 Task: Look for space in Khorramdarreh, Iran from 7th July, 2023 to 15th July, 2023 for 6 adults in price range Rs.15000 to Rs.20000. Place can be entire place with 3 bedrooms having 3 beds and 3 bathrooms. Property type can be house, flat, guest house. Amenities needed are: washing machine. Booking option can be shelf check-in. Required host language is English.
Action: Mouse moved to (480, 81)
Screenshot: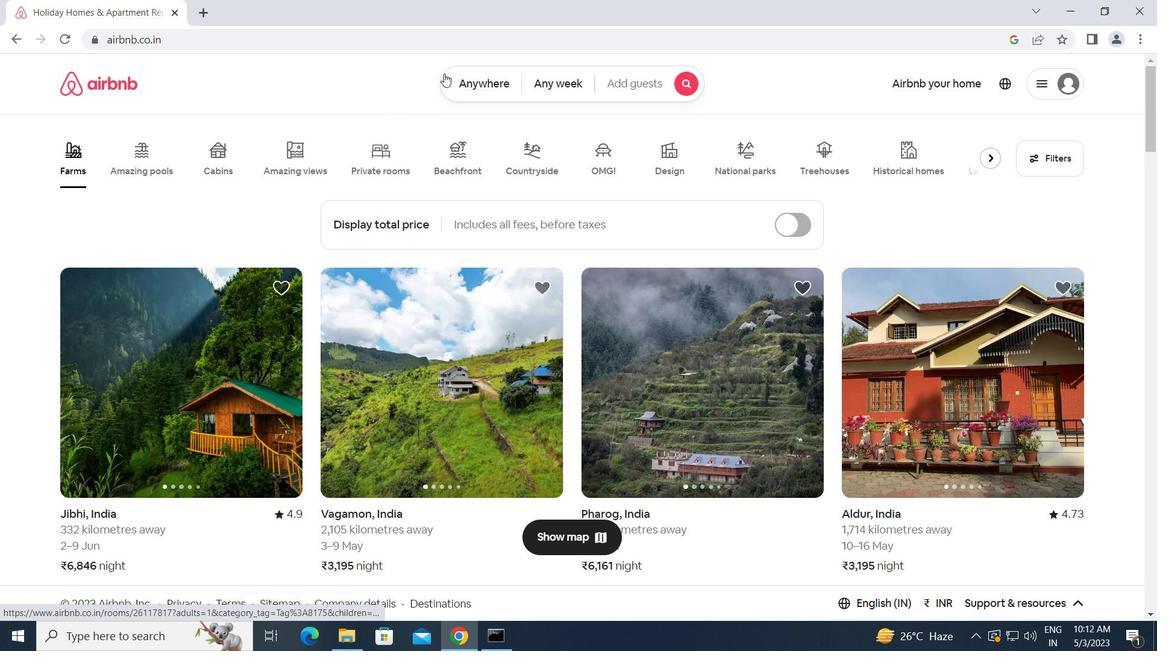 
Action: Mouse pressed left at (480, 81)
Screenshot: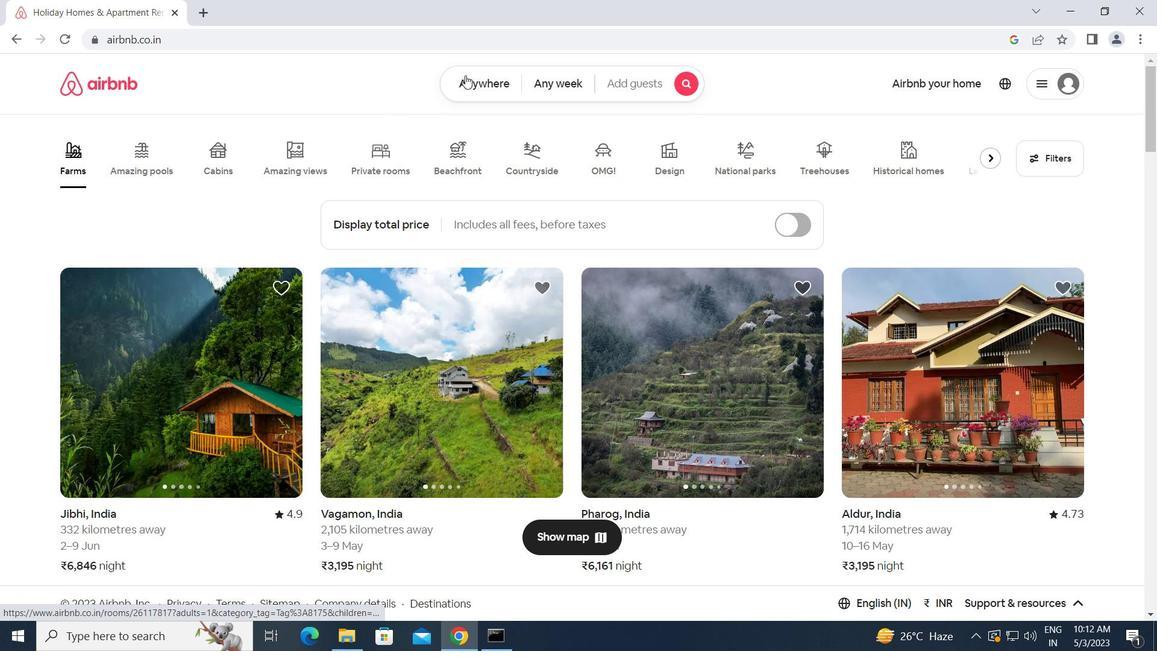 
Action: Mouse moved to (405, 124)
Screenshot: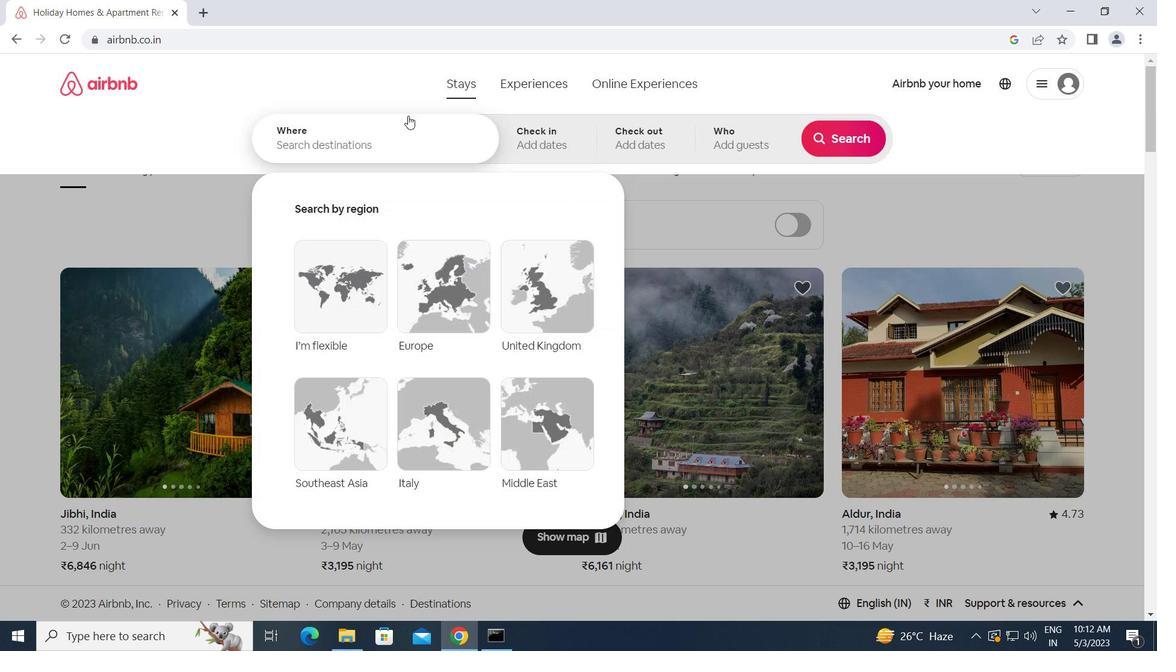 
Action: Mouse pressed left at (405, 124)
Screenshot: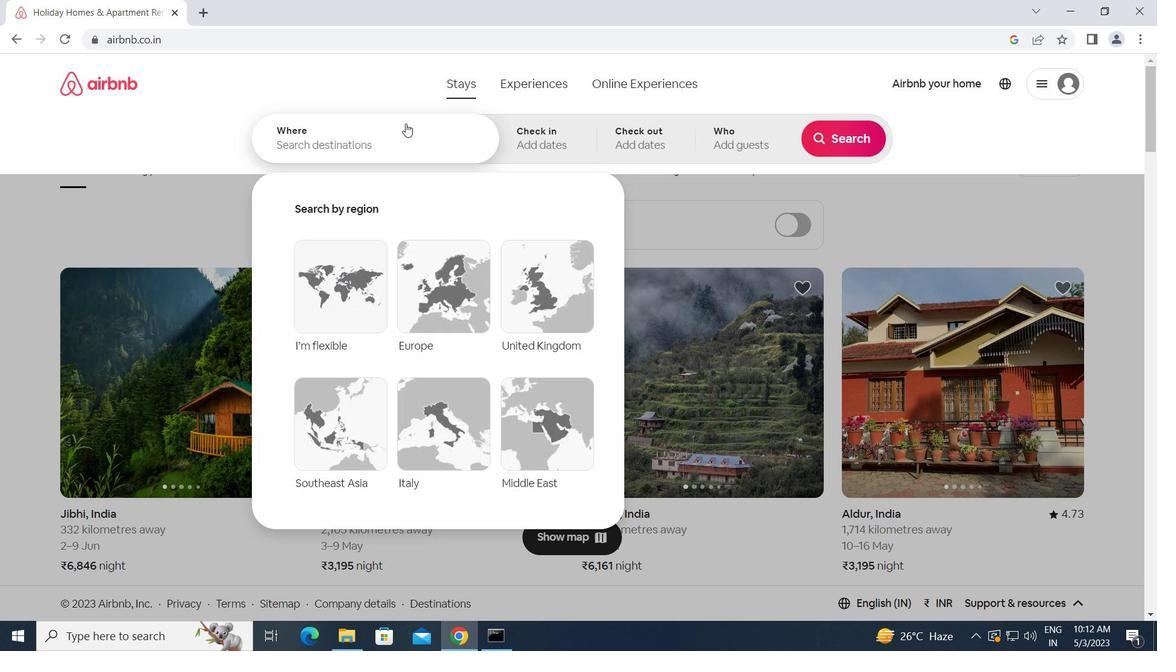 
Action: Key pressed k<Key.caps_lock>horramdarreh,<Key.space><Key.caps_lock>i<Key.caps_lock>ran
Screenshot: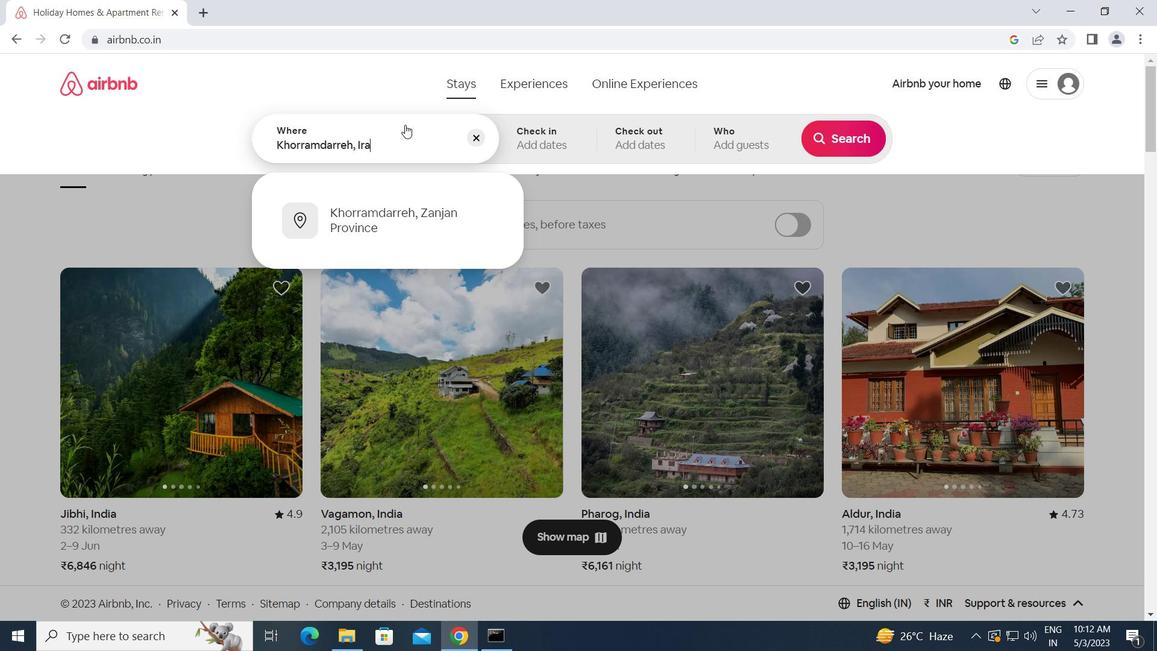 
Action: Mouse moved to (648, 252)
Screenshot: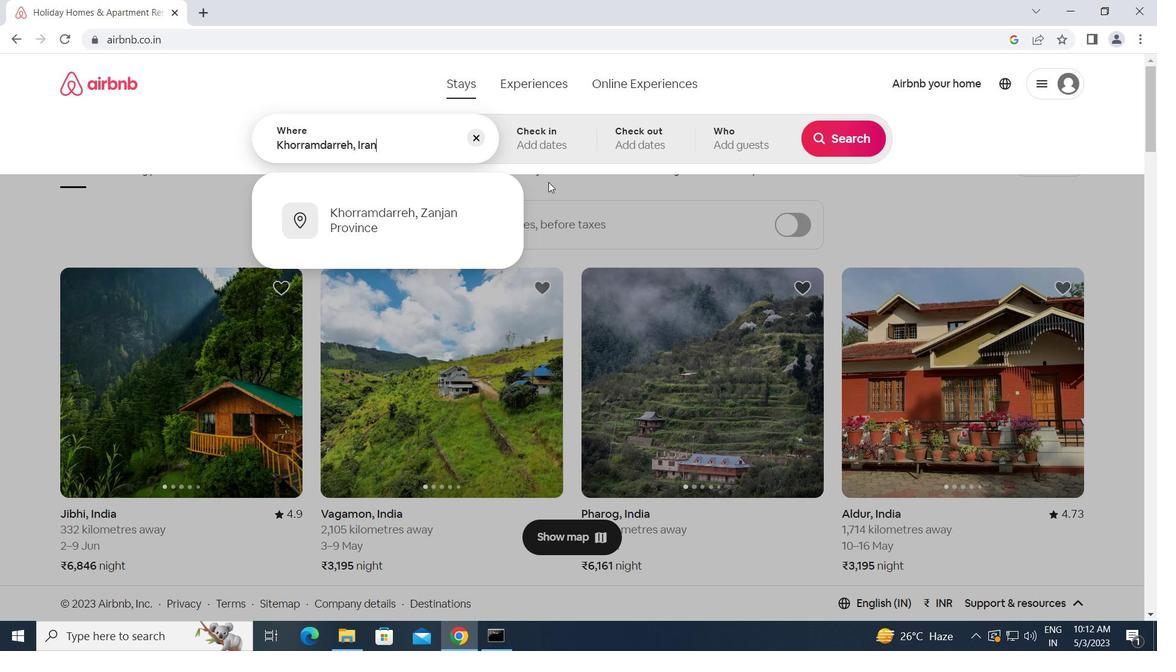 
Action: Key pressed <Key.enter>
Screenshot: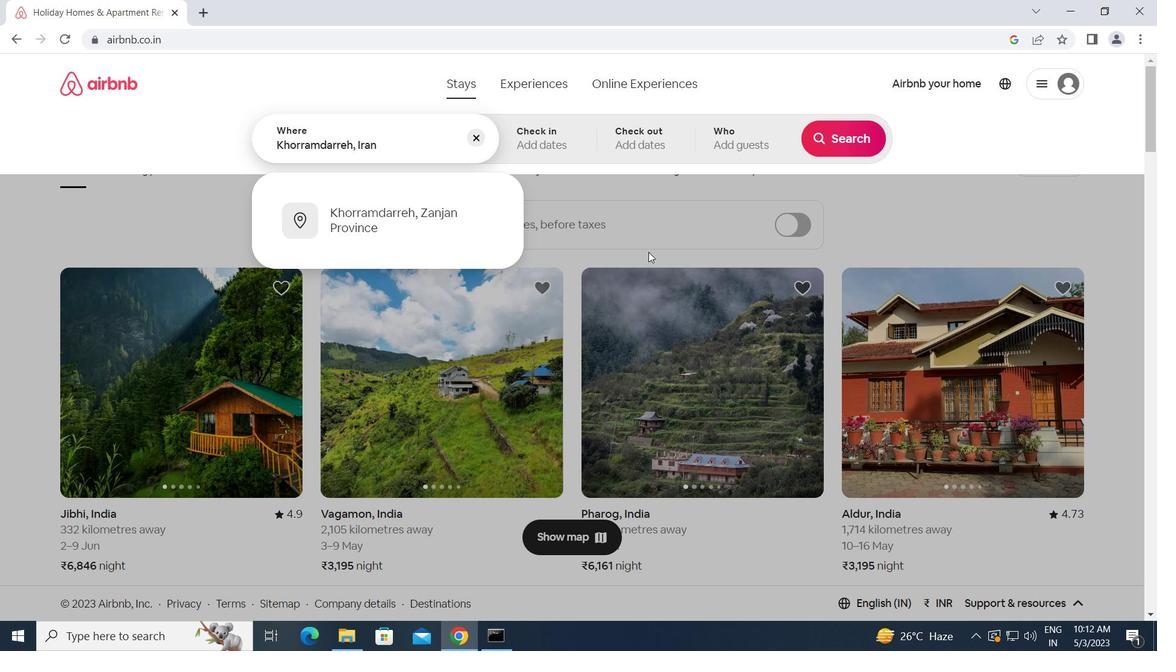 
Action: Mouse moved to (836, 263)
Screenshot: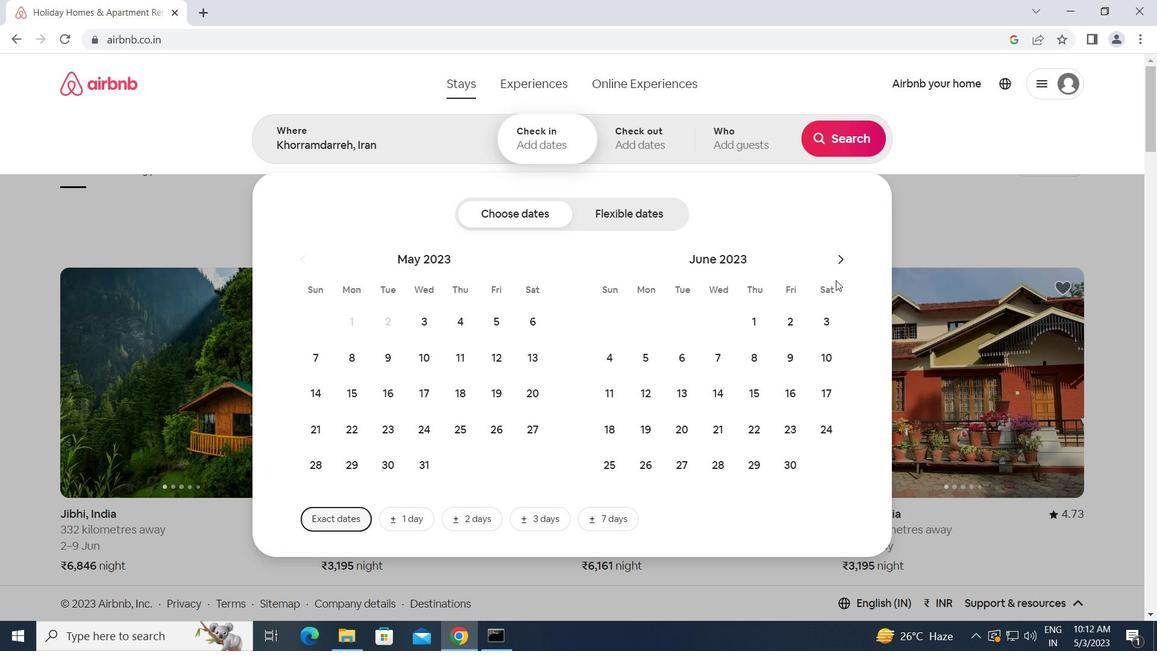 
Action: Mouse pressed left at (836, 263)
Screenshot: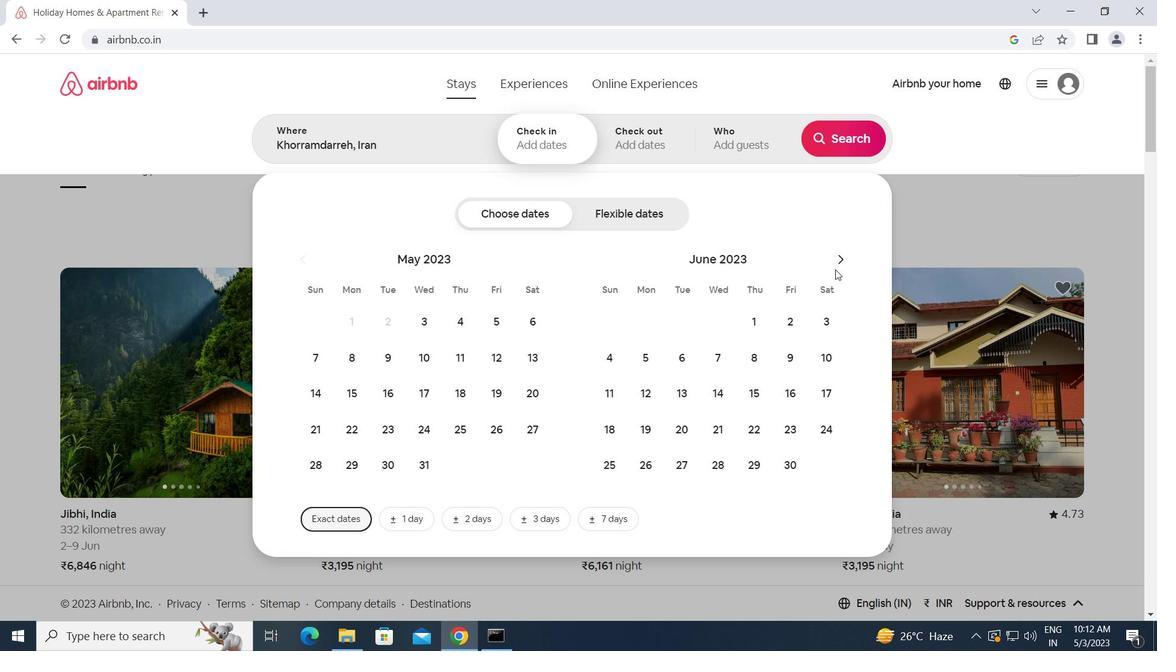 
Action: Mouse moved to (797, 355)
Screenshot: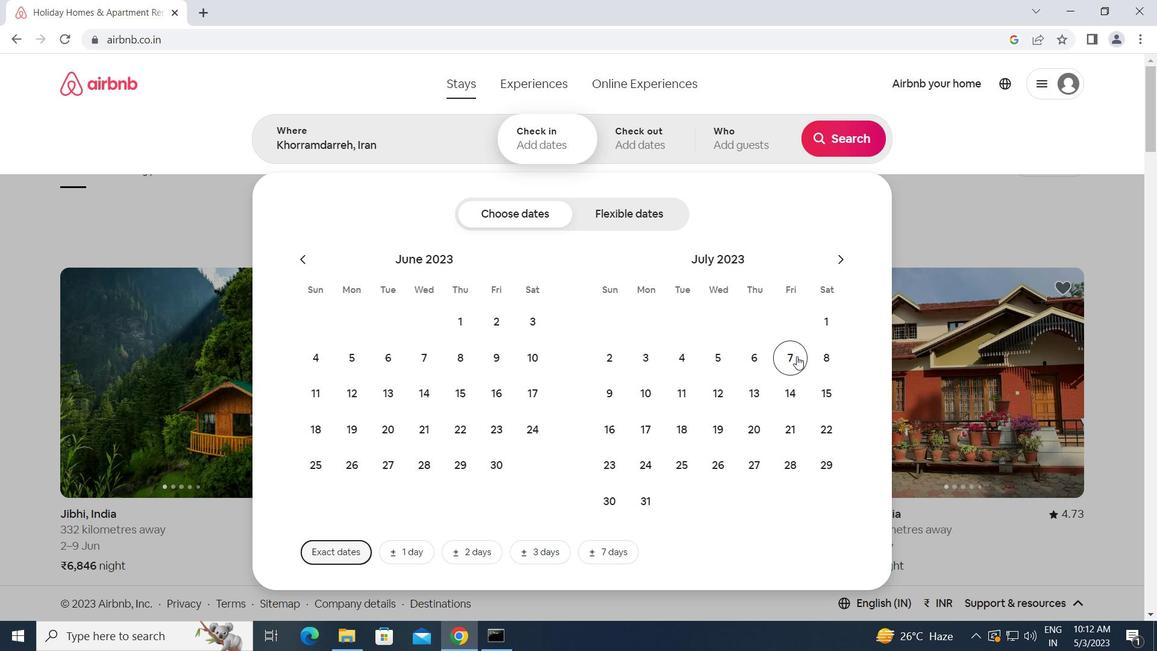 
Action: Mouse pressed left at (797, 355)
Screenshot: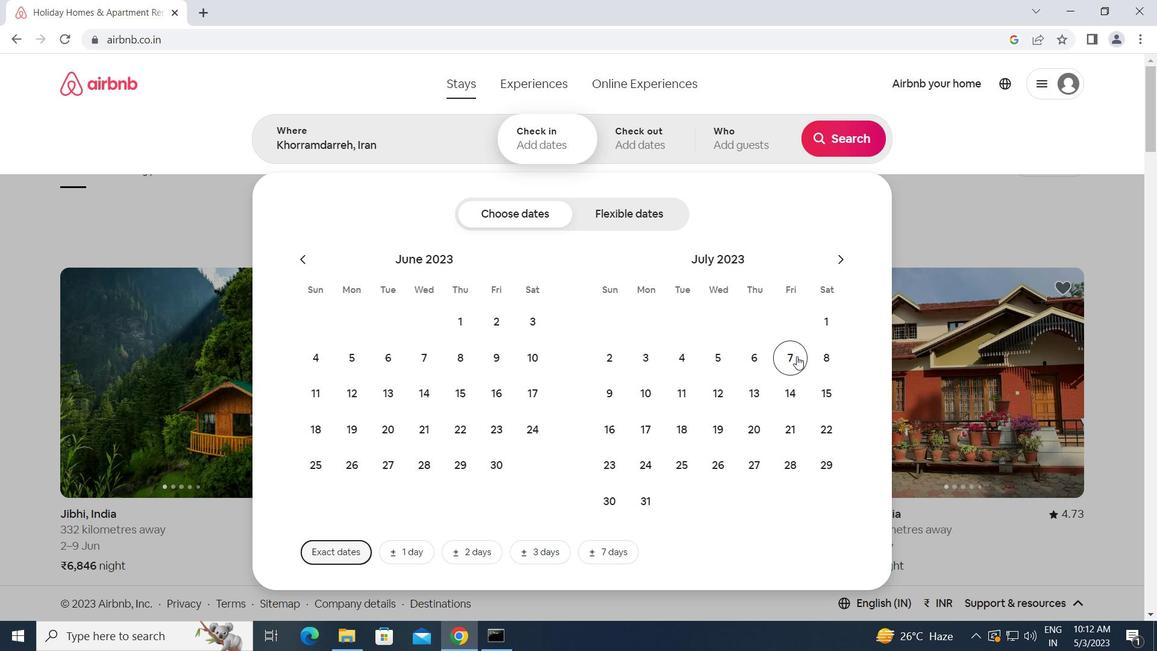 
Action: Mouse moved to (820, 382)
Screenshot: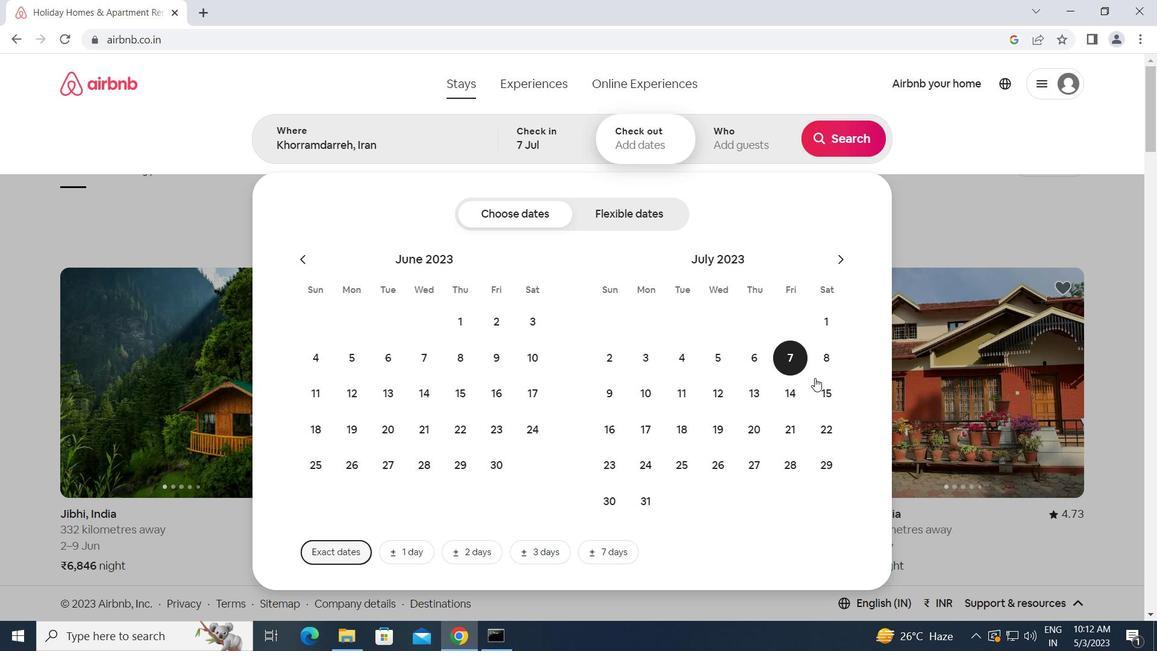 
Action: Mouse pressed left at (820, 382)
Screenshot: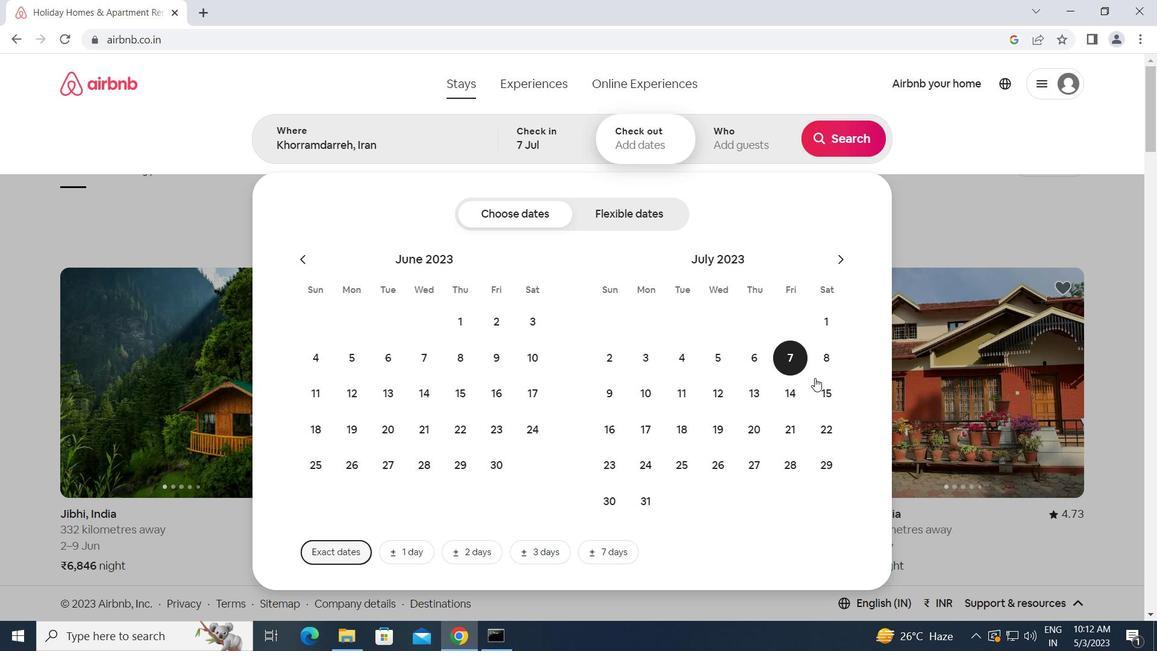 
Action: Mouse moved to (745, 145)
Screenshot: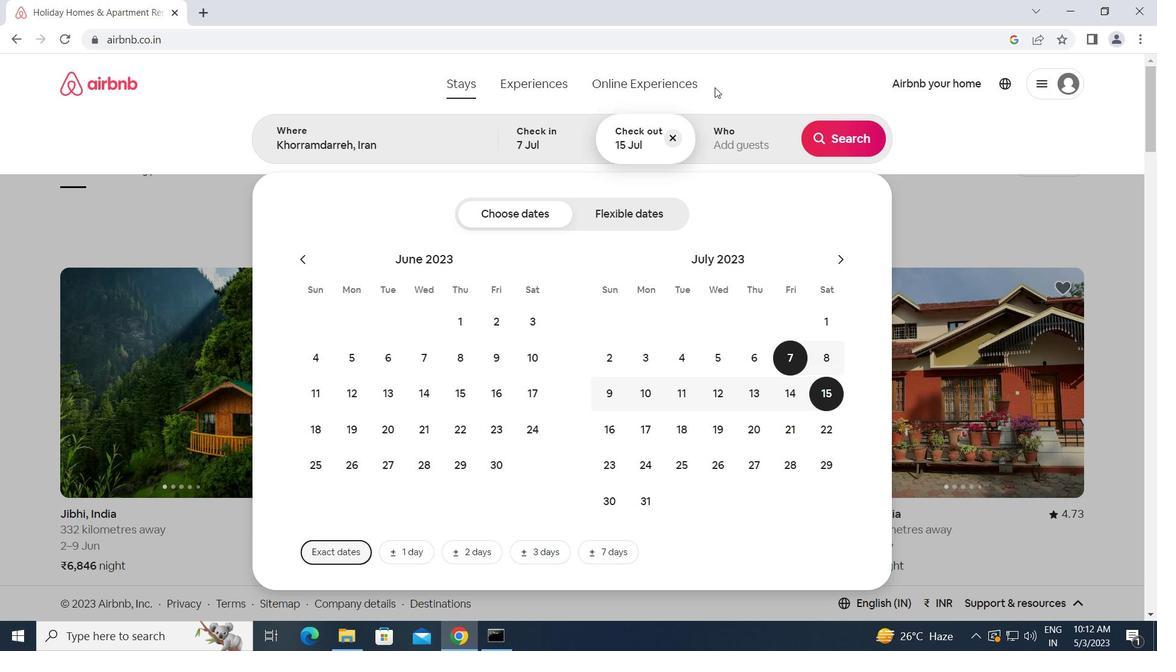 
Action: Mouse pressed left at (745, 145)
Screenshot: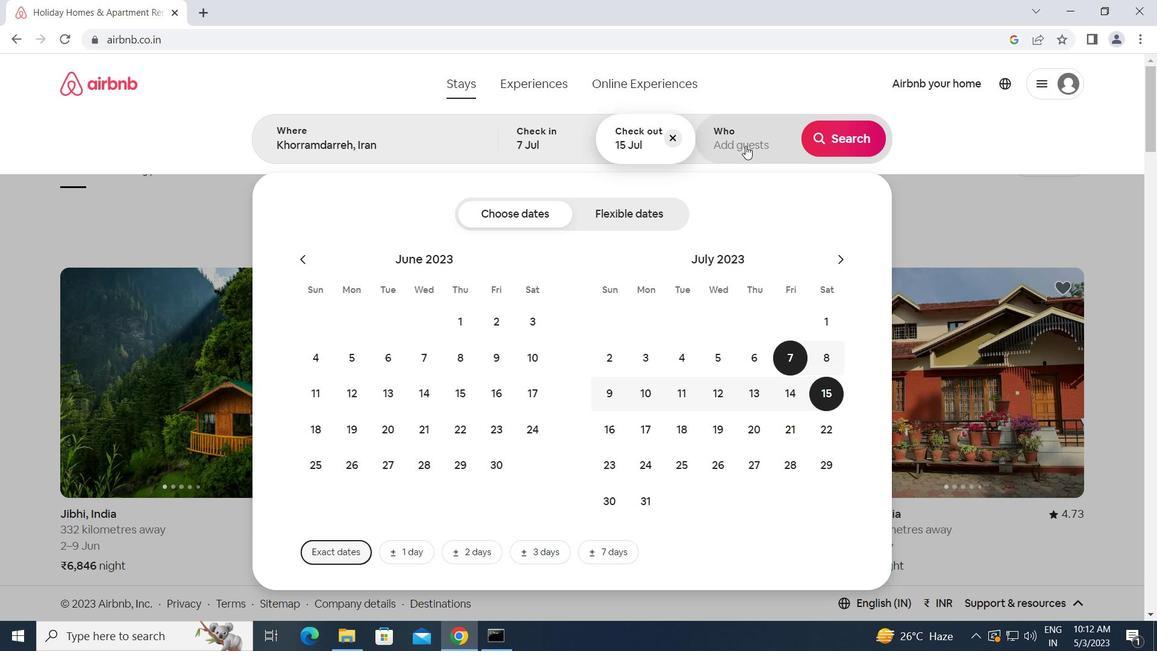 
Action: Mouse moved to (855, 227)
Screenshot: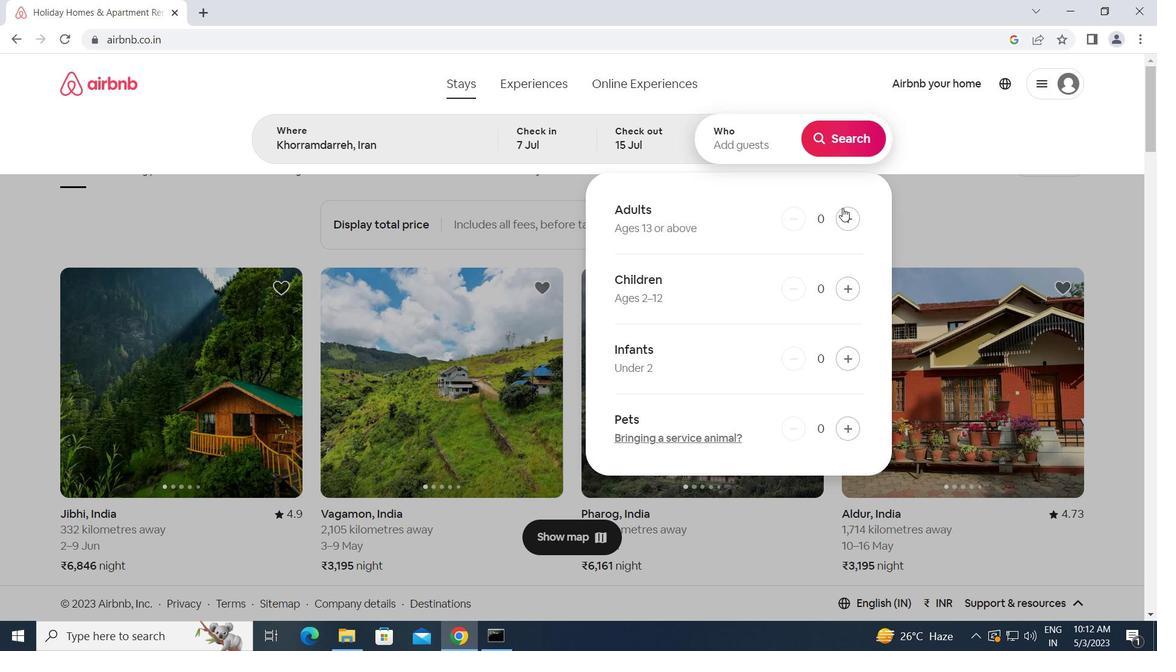 
Action: Mouse pressed left at (855, 227)
Screenshot: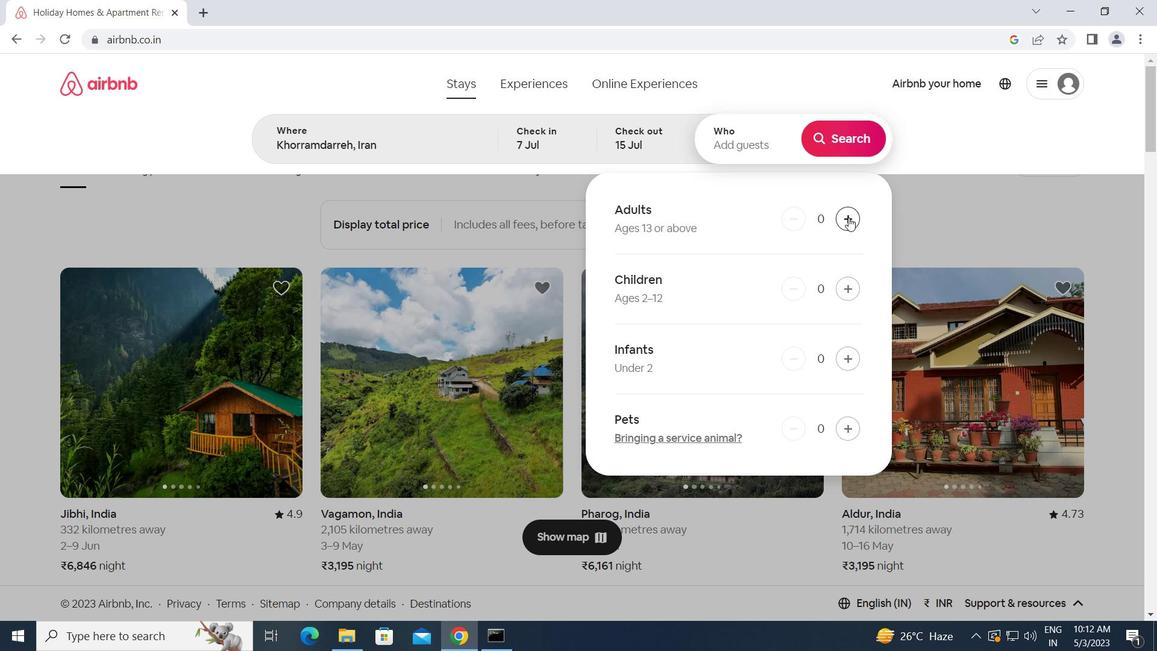 
Action: Mouse moved to (853, 216)
Screenshot: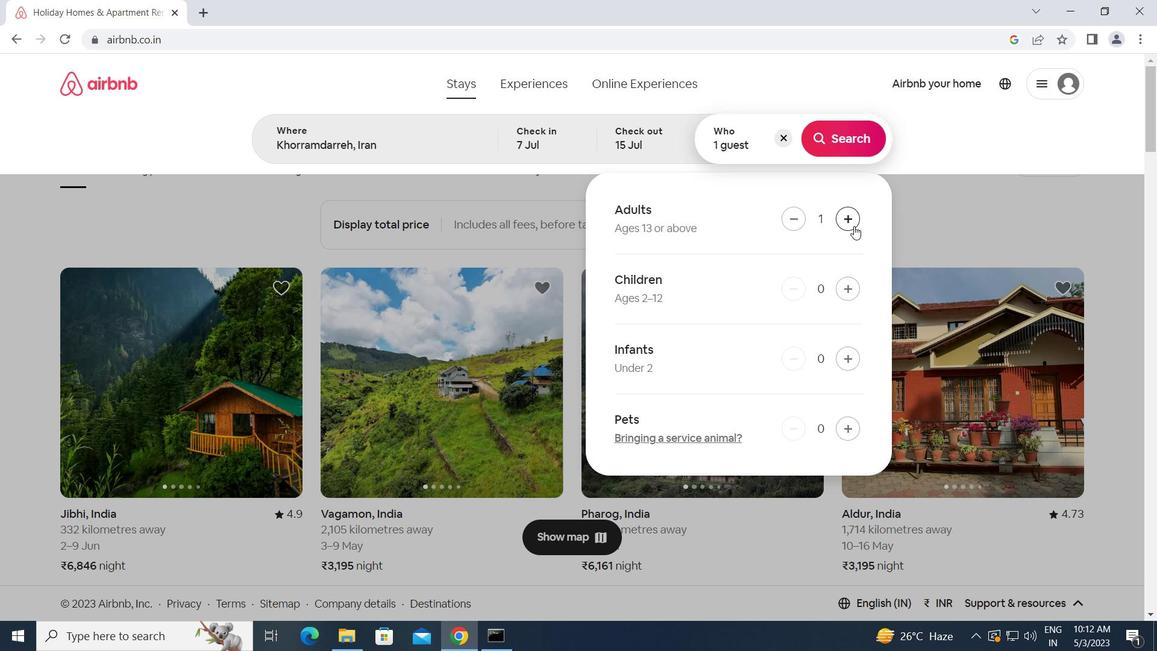 
Action: Mouse pressed left at (853, 216)
Screenshot: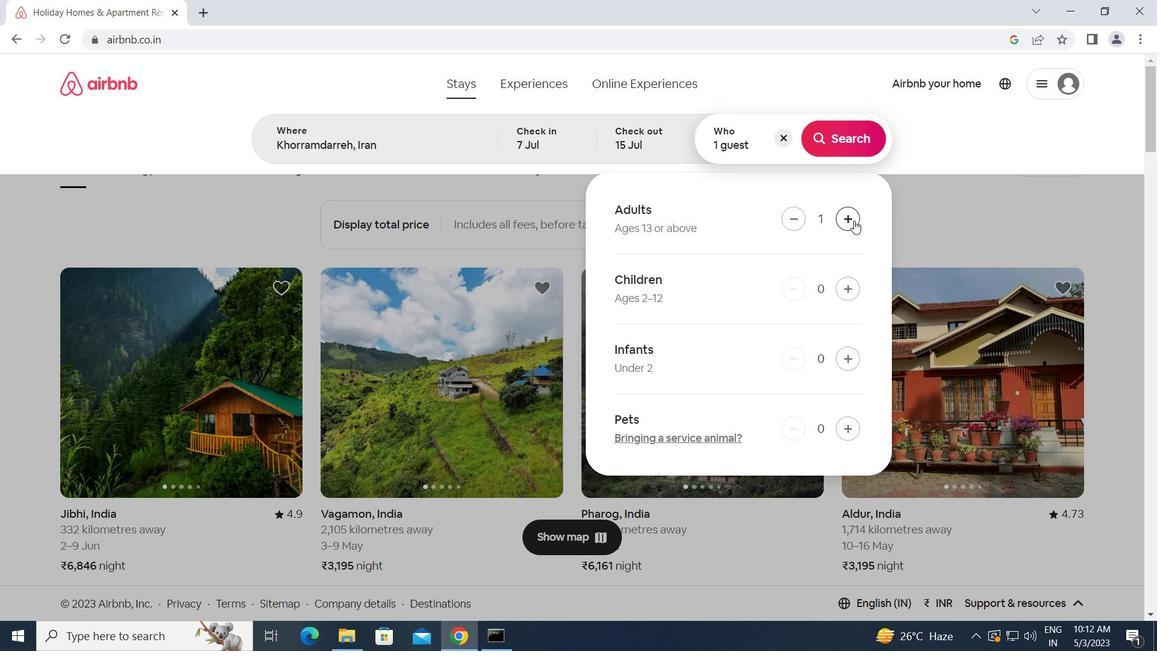 
Action: Mouse pressed left at (853, 216)
Screenshot: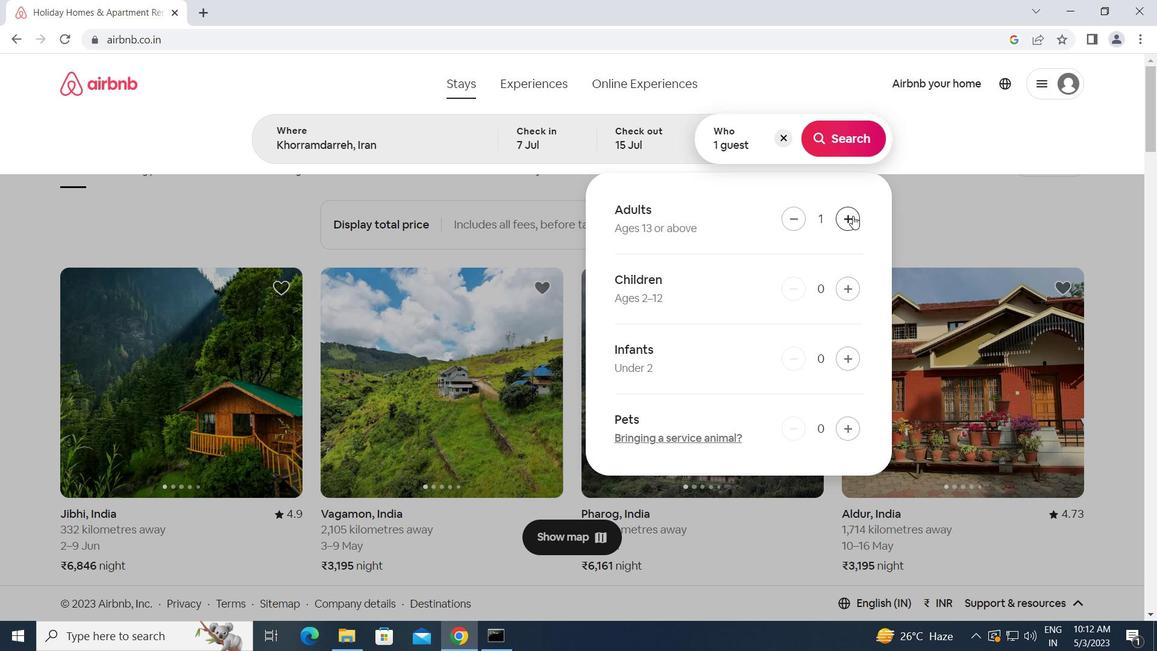 
Action: Mouse pressed left at (853, 216)
Screenshot: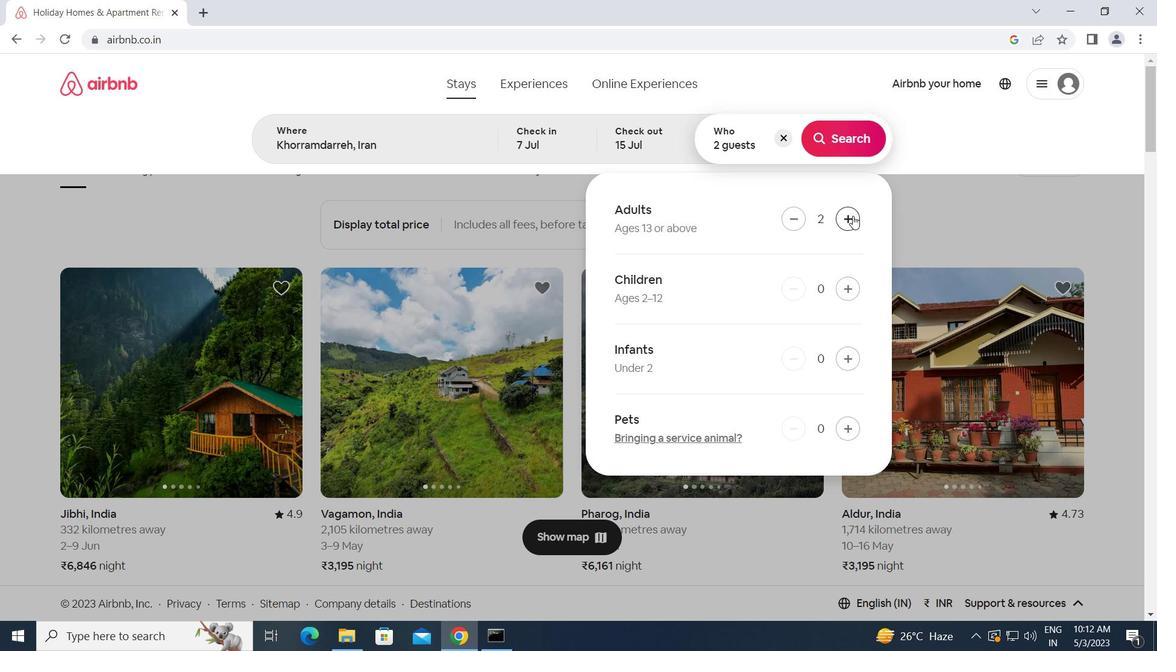 
Action: Mouse pressed left at (853, 216)
Screenshot: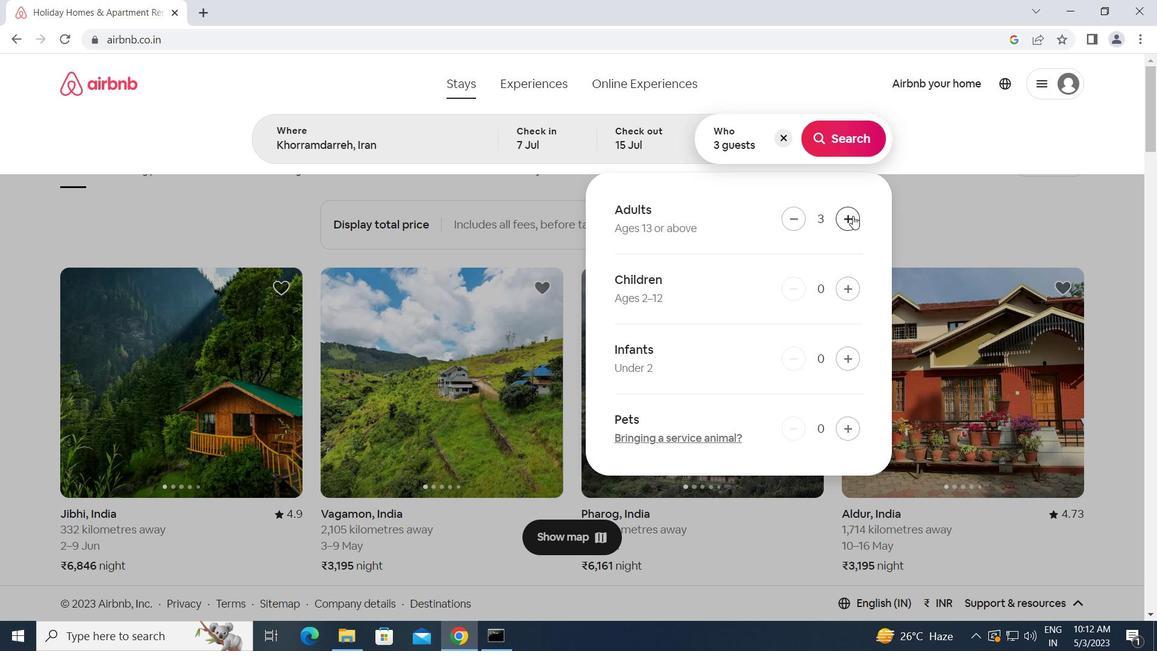 
Action: Mouse moved to (852, 213)
Screenshot: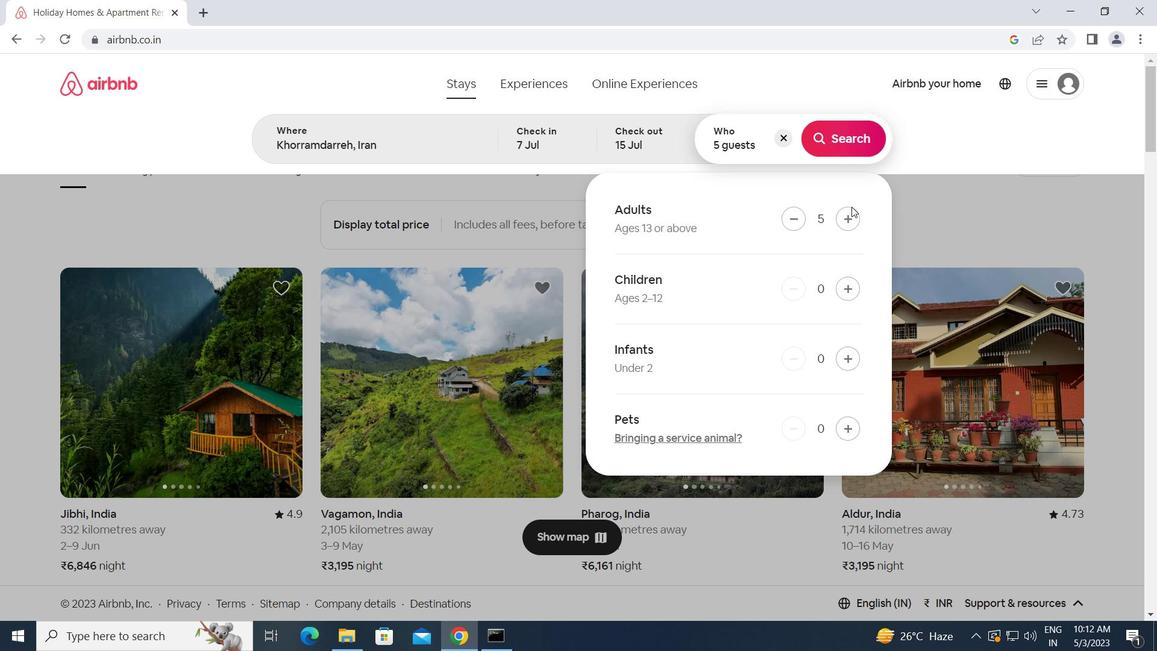 
Action: Mouse pressed left at (852, 213)
Screenshot: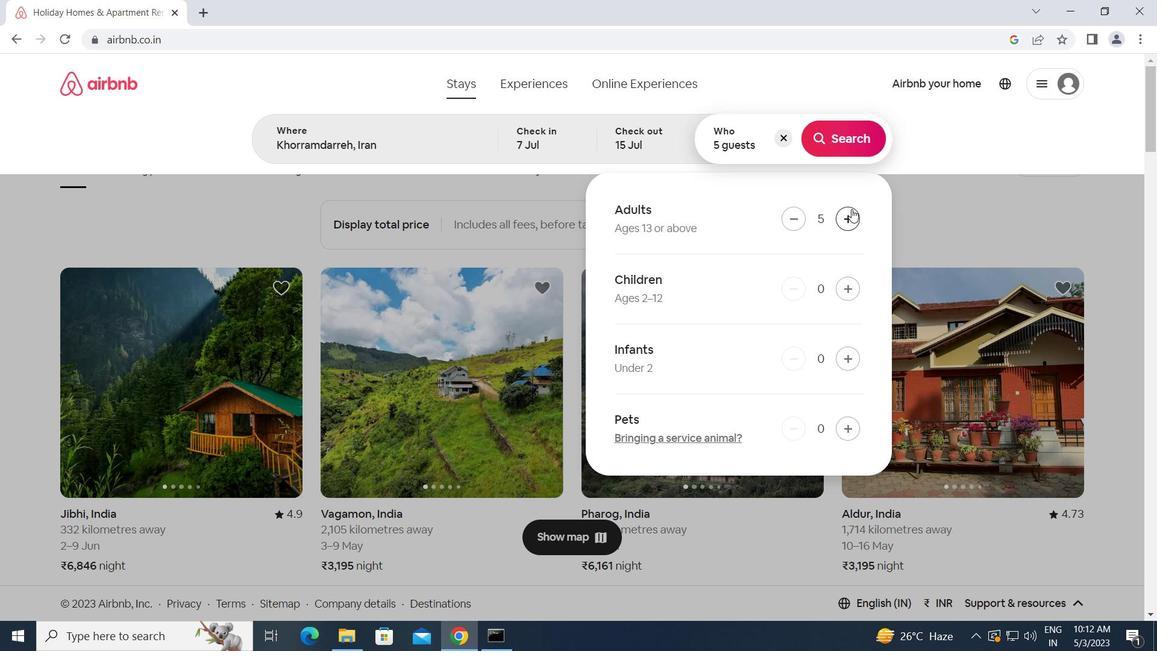 
Action: Mouse moved to (844, 147)
Screenshot: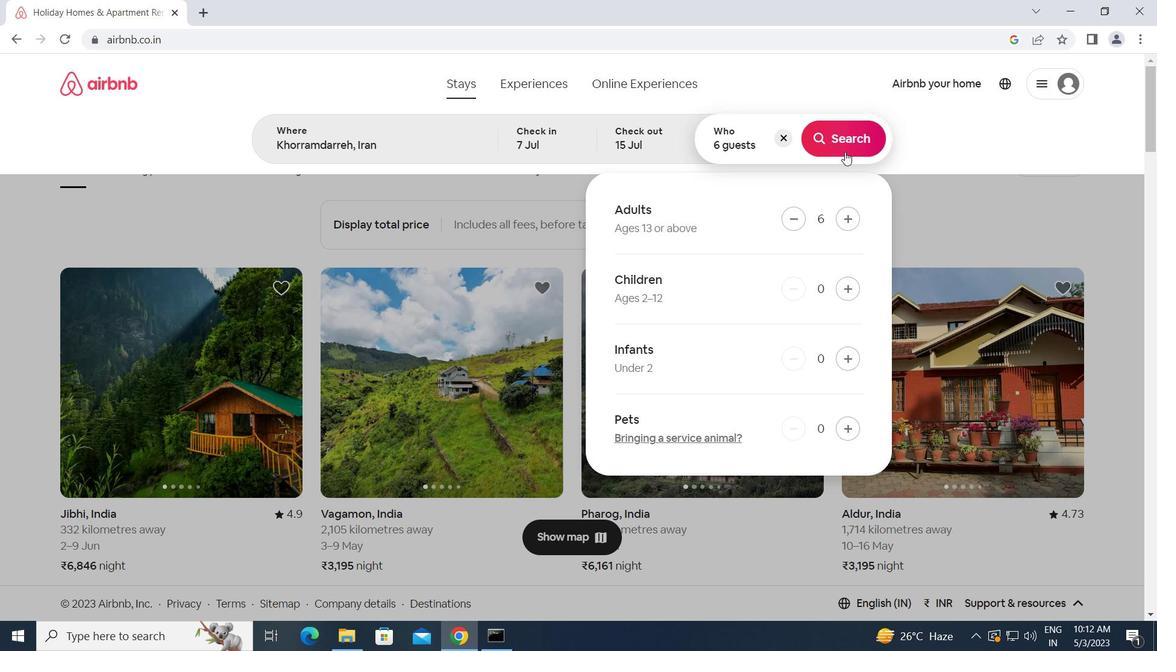 
Action: Mouse pressed left at (844, 147)
Screenshot: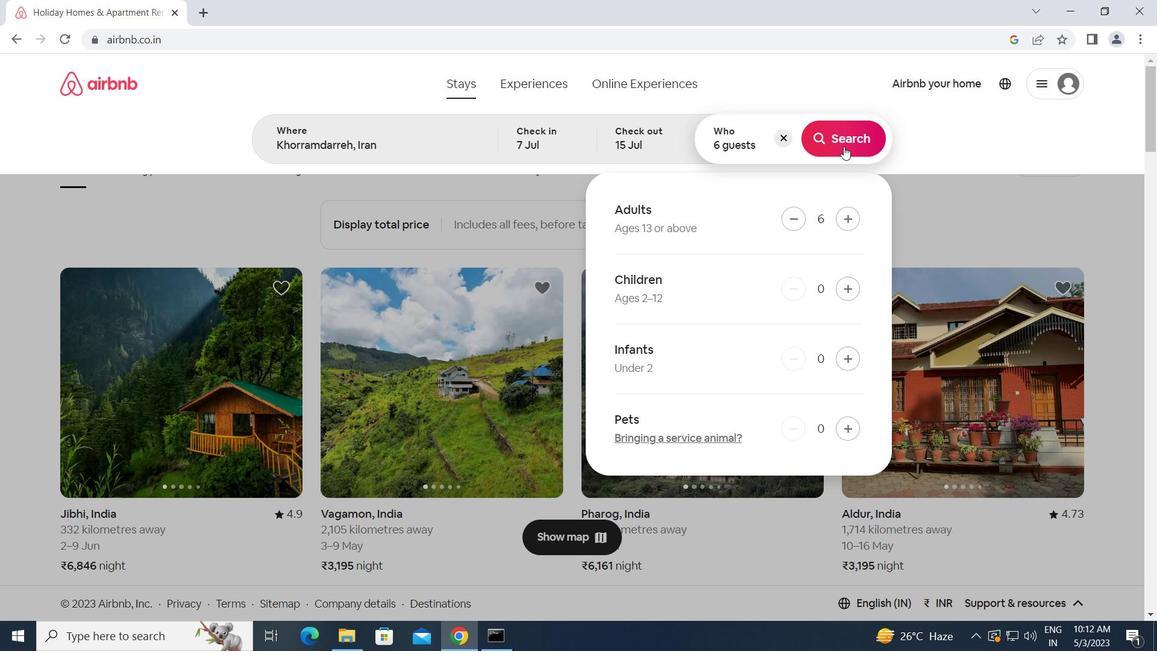 
Action: Mouse moved to (1073, 147)
Screenshot: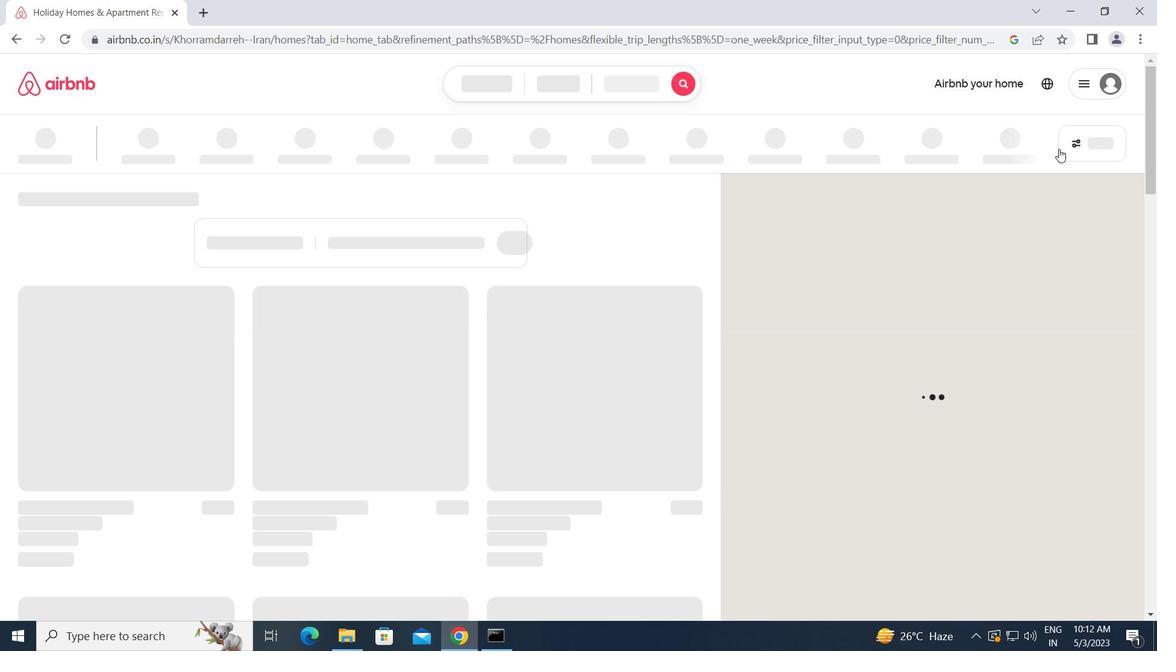 
Action: Mouse pressed left at (1073, 147)
Screenshot: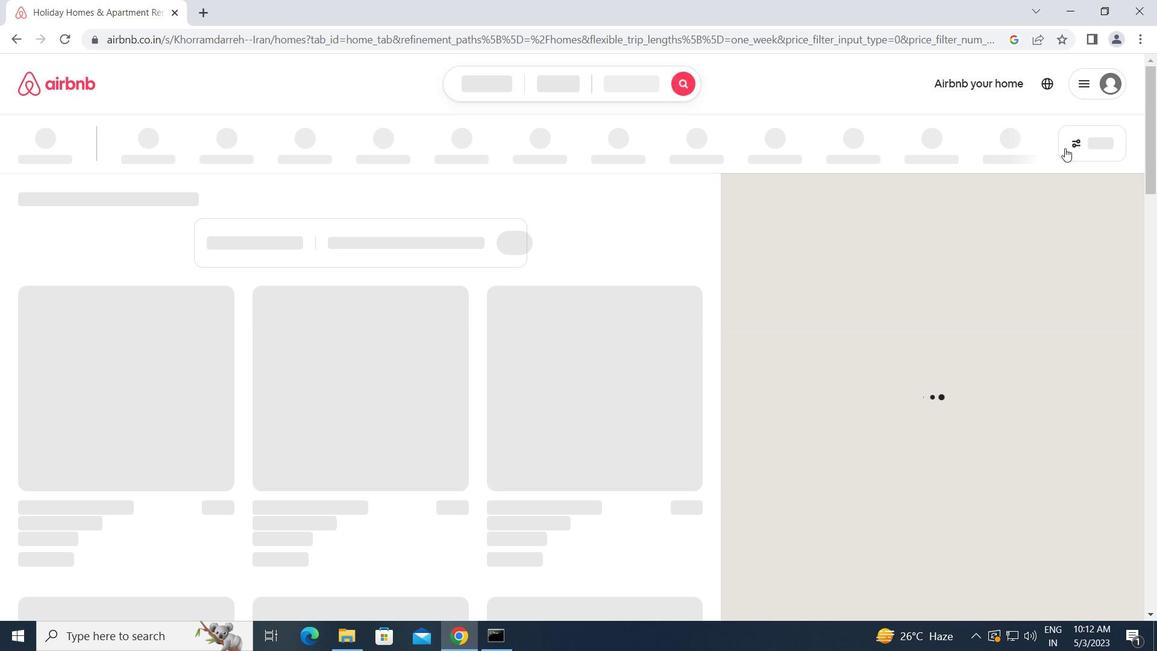 
Action: Mouse moved to (1107, 142)
Screenshot: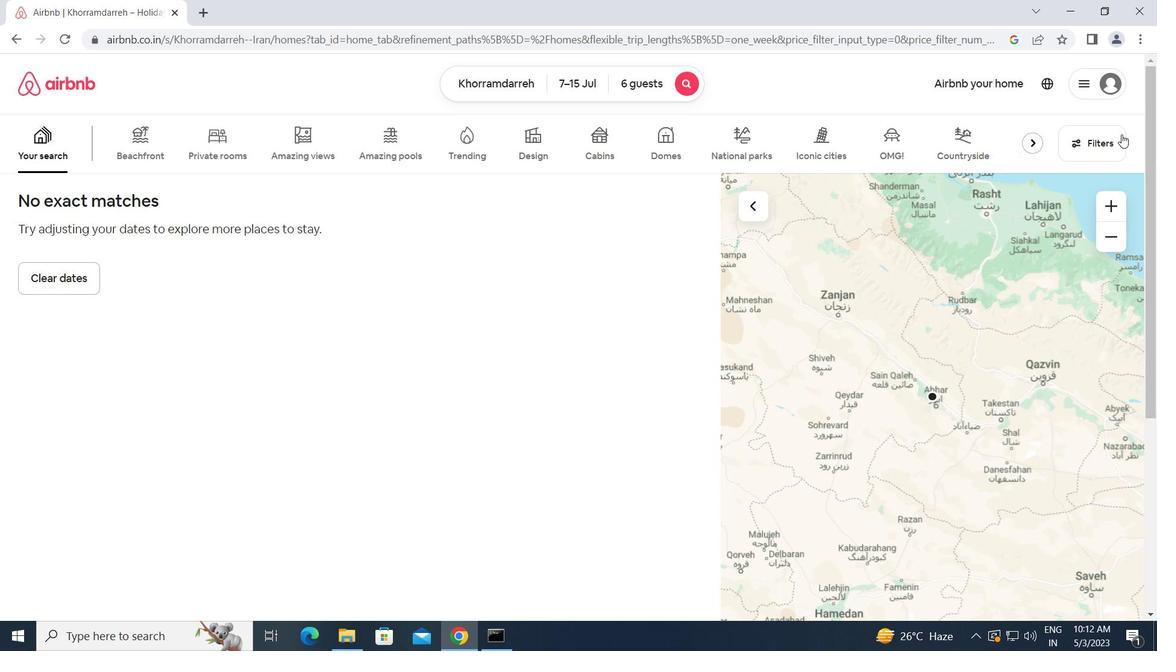 
Action: Mouse pressed left at (1107, 142)
Screenshot: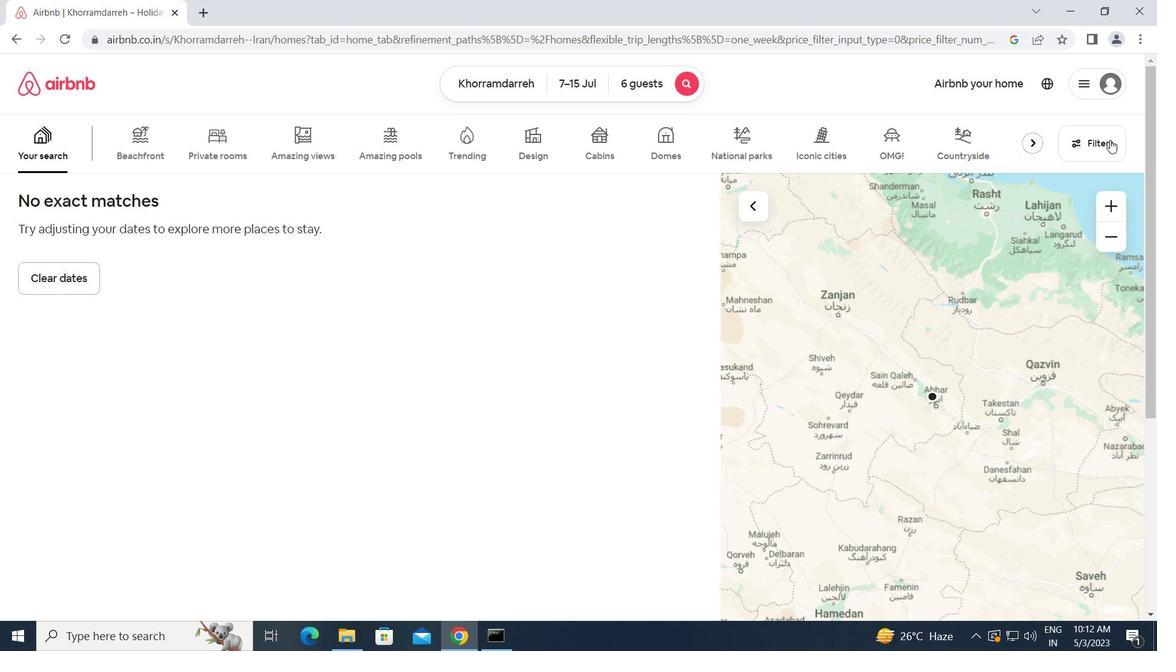 
Action: Mouse moved to (374, 233)
Screenshot: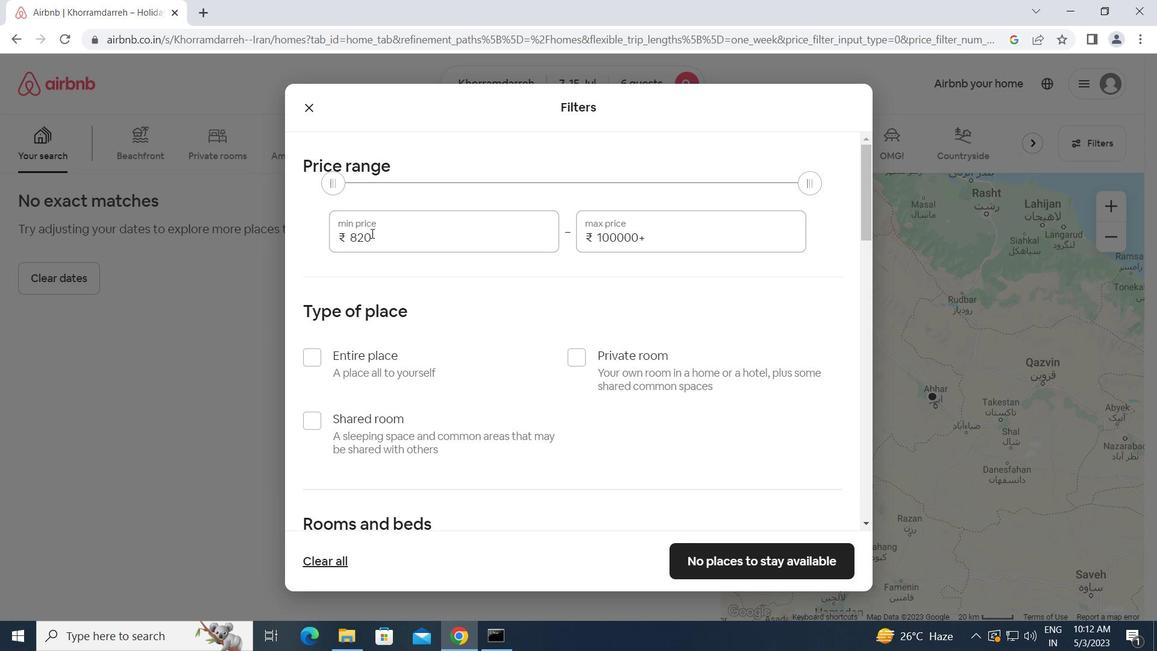 
Action: Mouse pressed left at (374, 233)
Screenshot: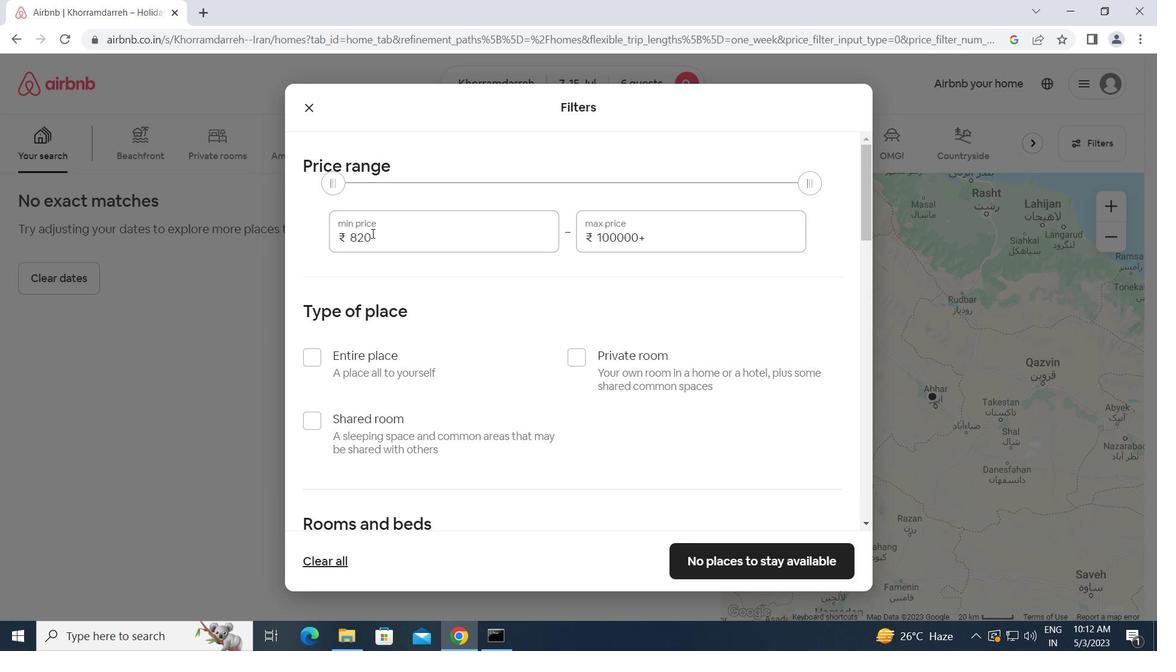 
Action: Mouse moved to (279, 246)
Screenshot: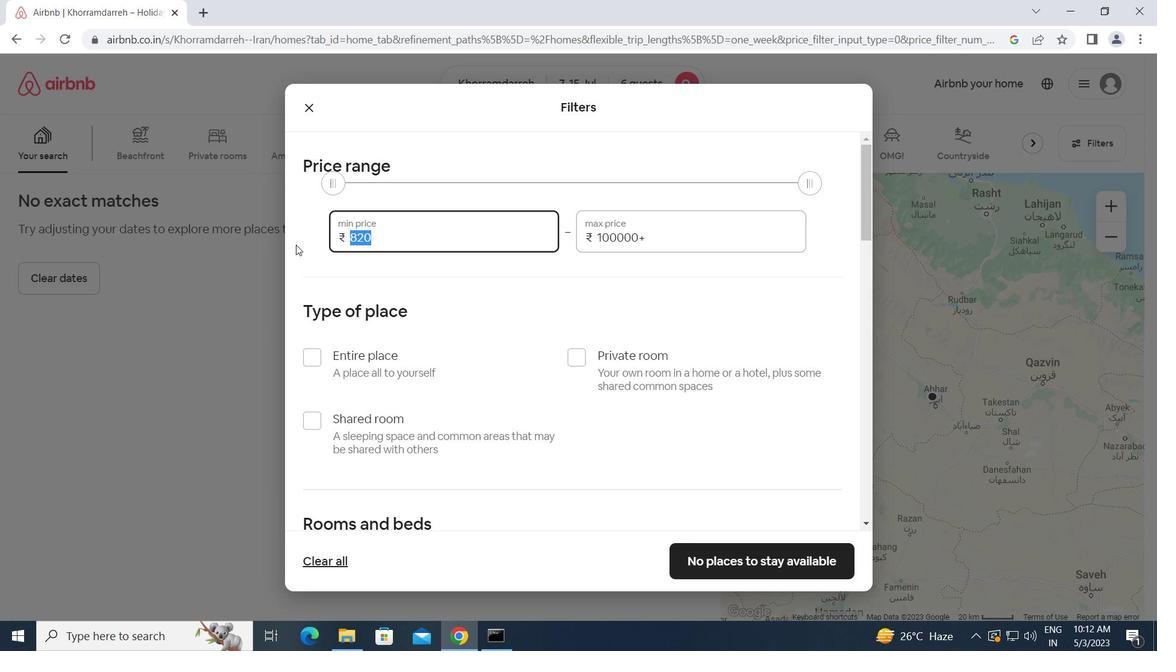 
Action: Key pressed 15000<Key.tab>20000
Screenshot: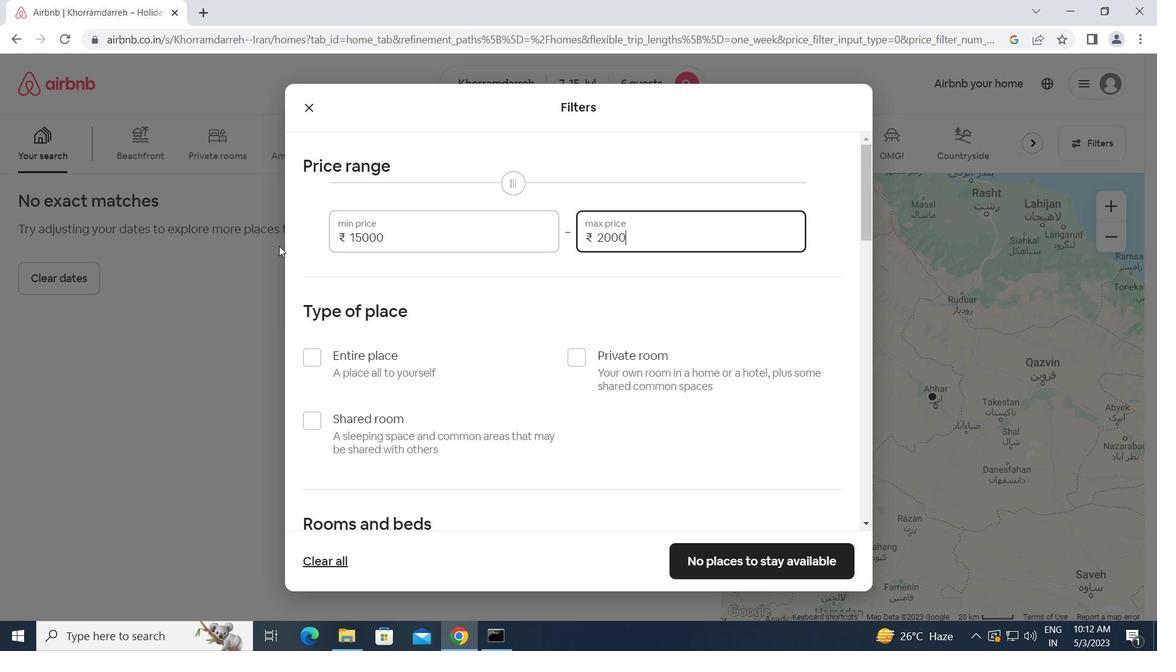 
Action: Mouse moved to (303, 356)
Screenshot: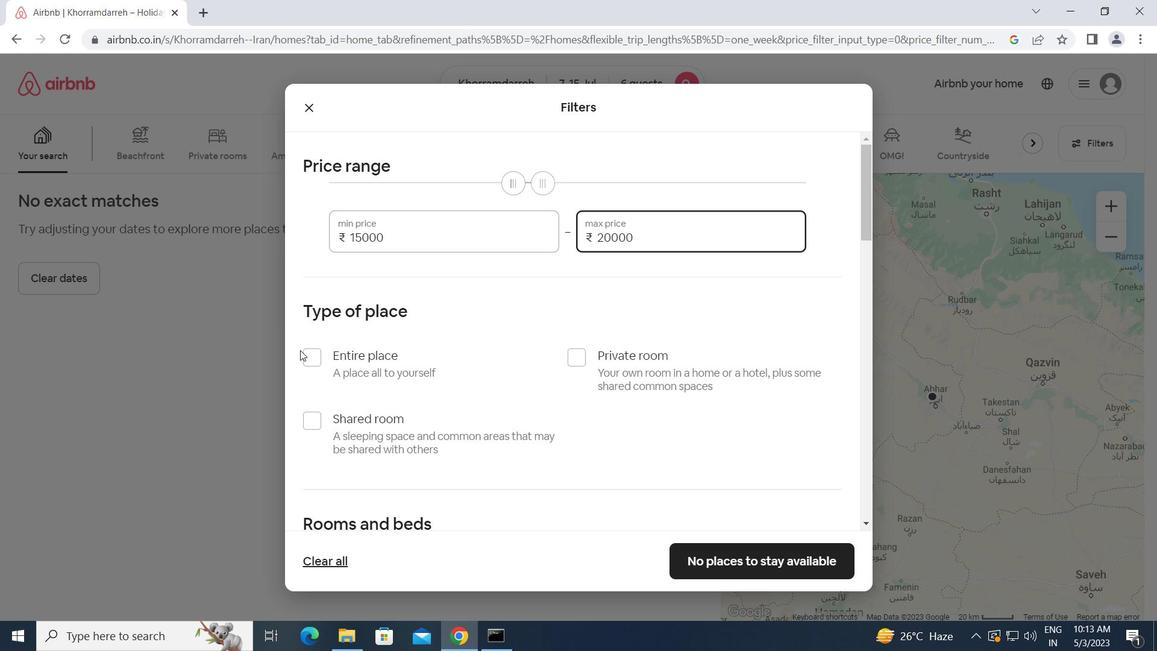 
Action: Mouse pressed left at (303, 356)
Screenshot: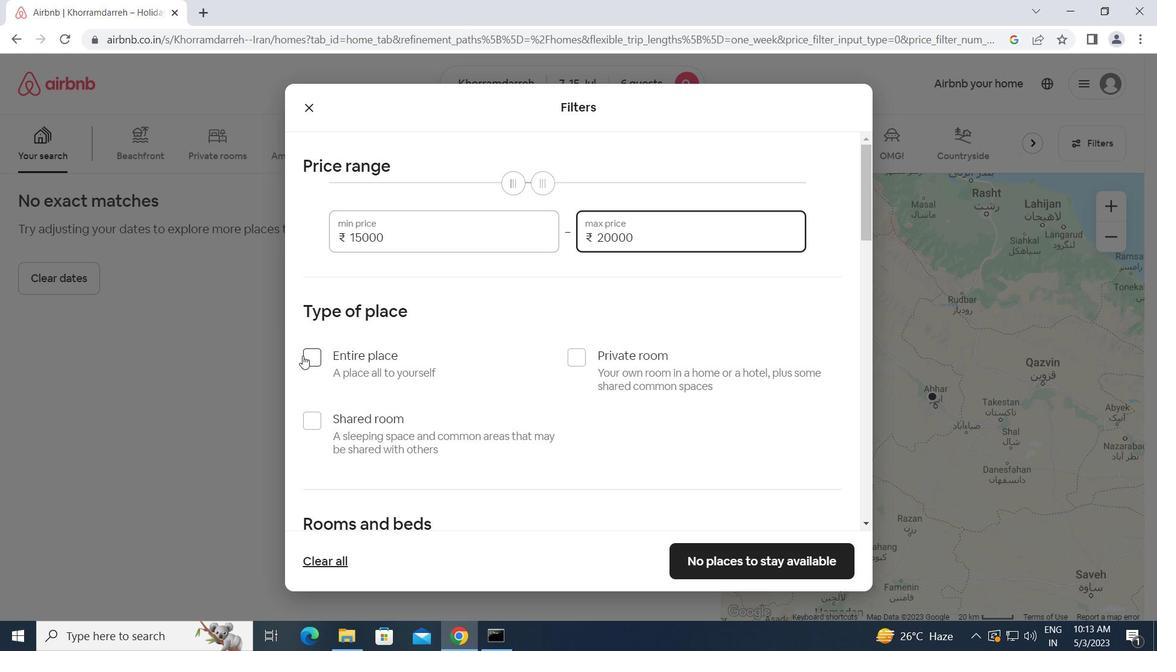 
Action: Mouse moved to (337, 371)
Screenshot: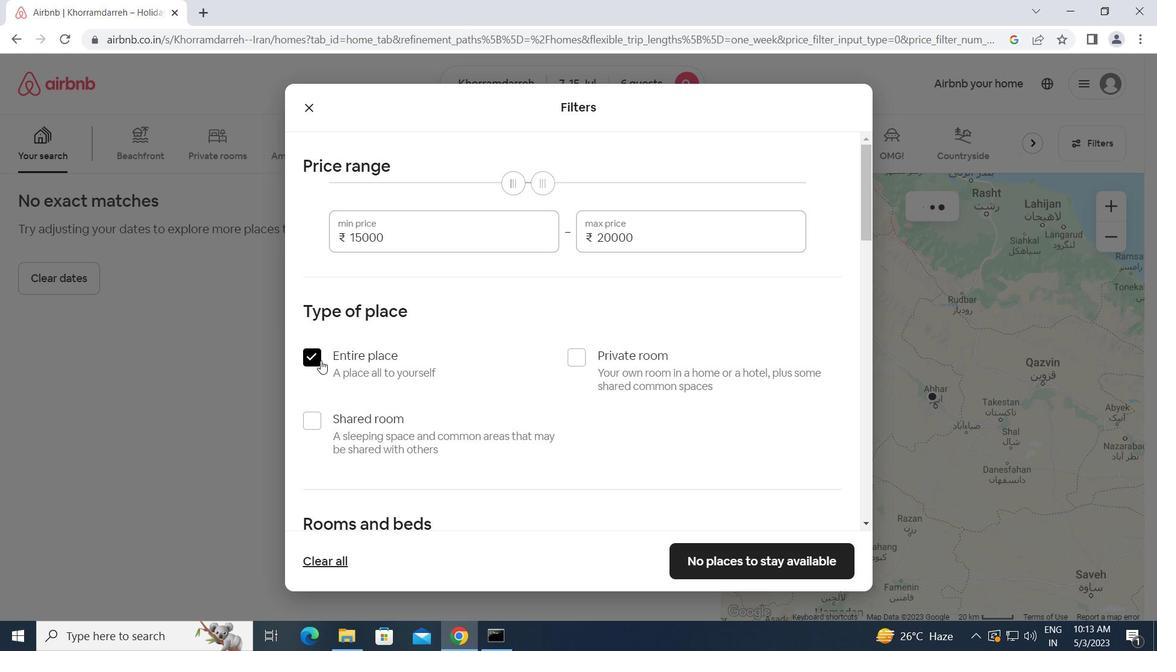 
Action: Mouse scrolled (337, 370) with delta (0, 0)
Screenshot: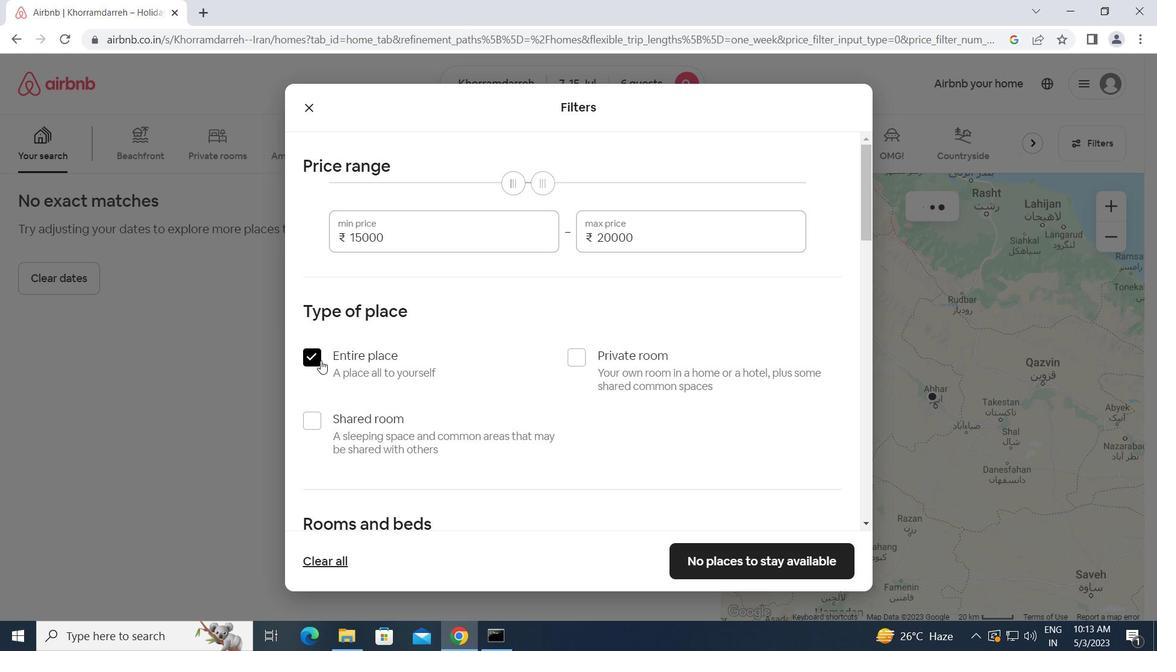 
Action: Mouse moved to (340, 373)
Screenshot: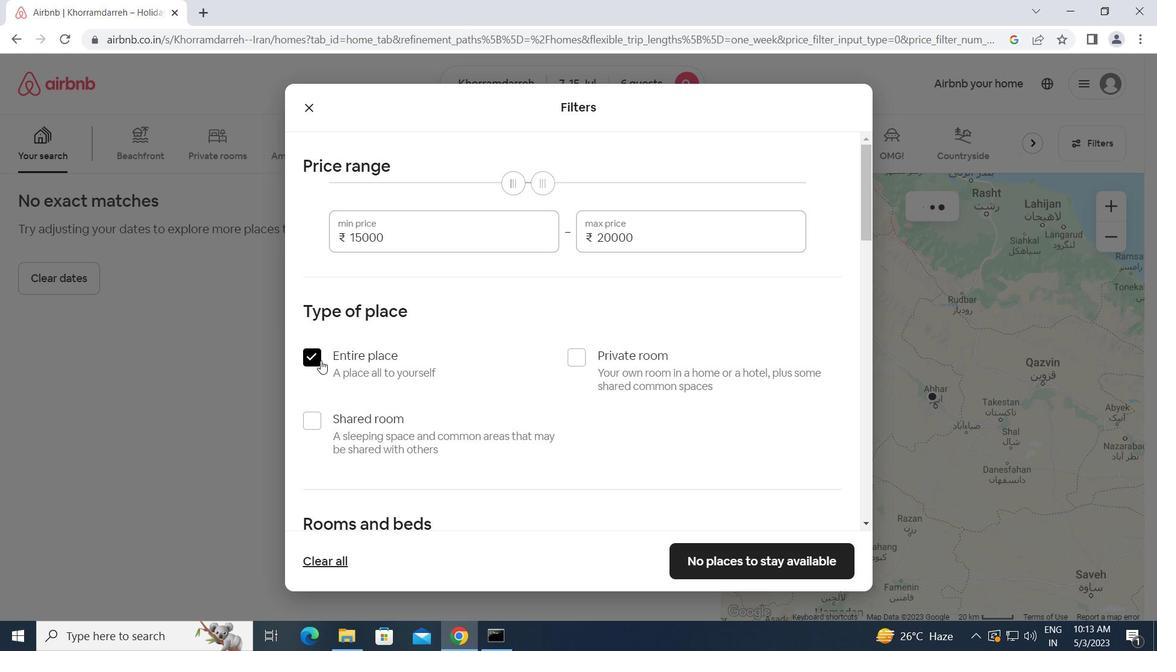 
Action: Mouse scrolled (340, 372) with delta (0, 0)
Screenshot: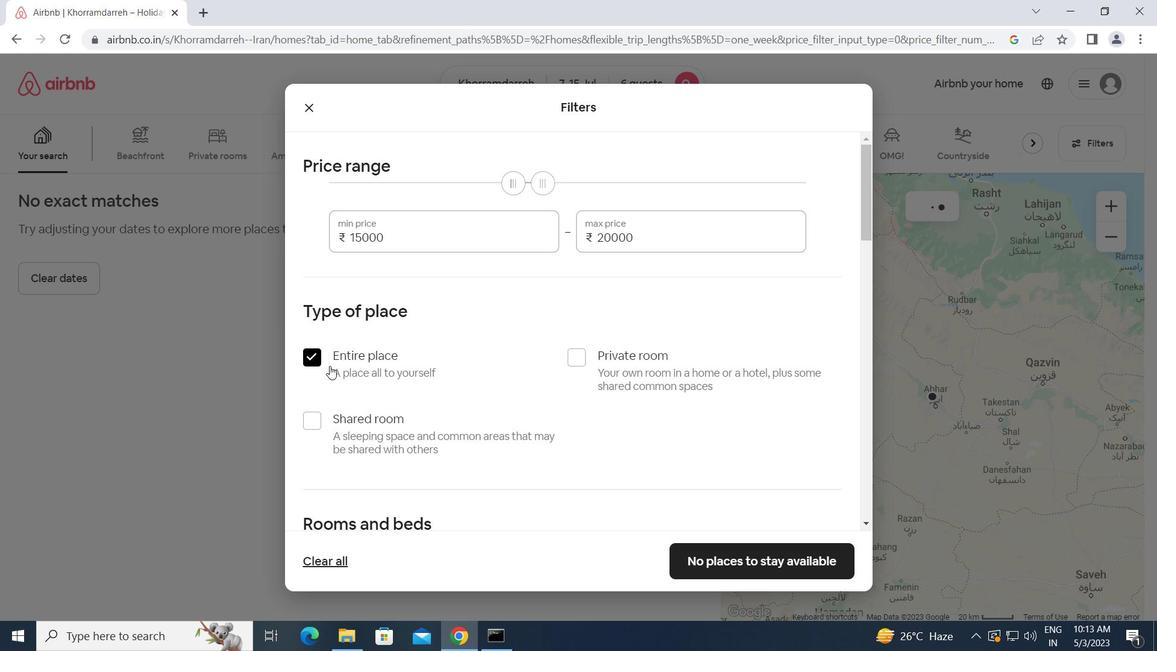 
Action: Mouse scrolled (340, 372) with delta (0, 0)
Screenshot: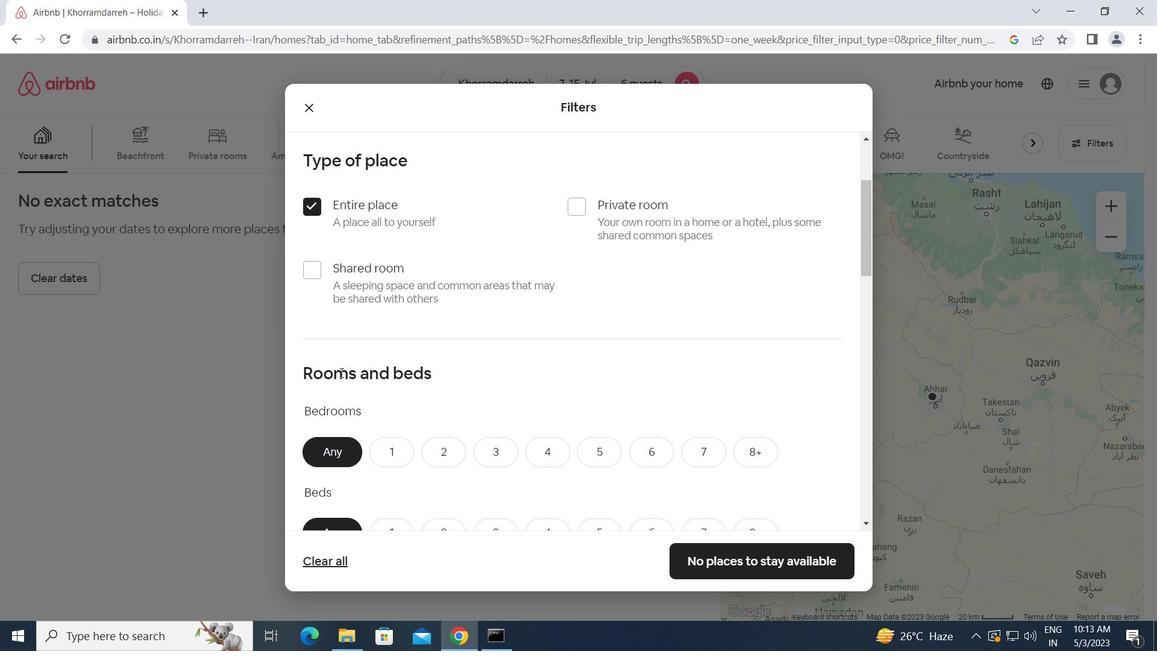 
Action: Mouse scrolled (340, 372) with delta (0, 0)
Screenshot: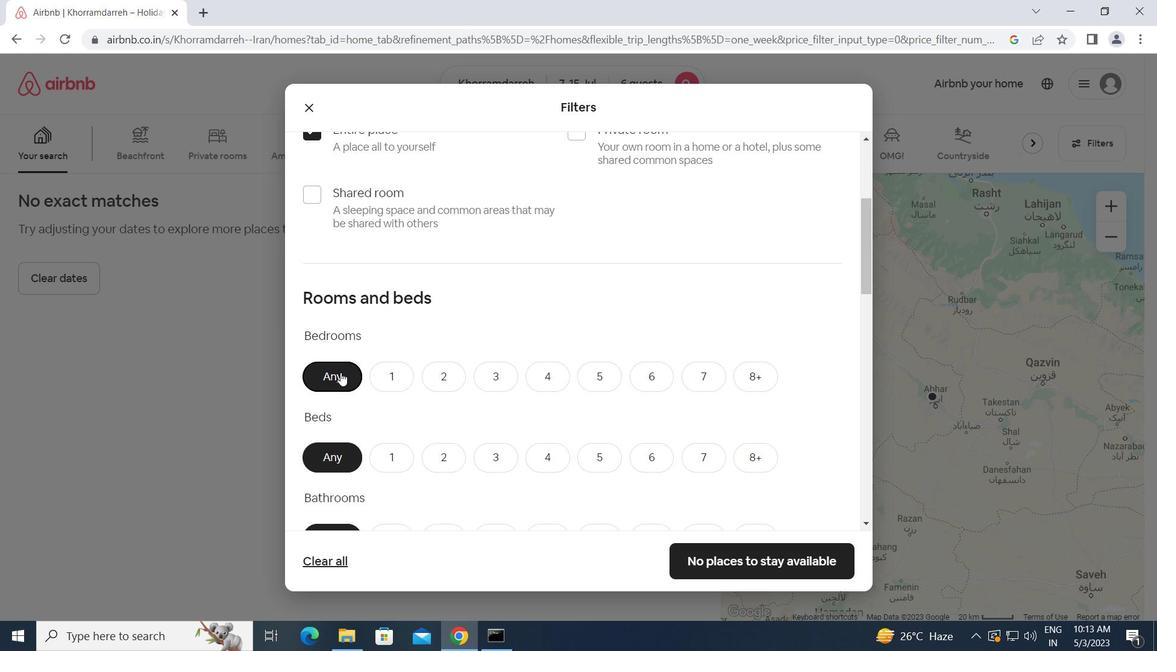 
Action: Mouse scrolled (340, 373) with delta (0, 0)
Screenshot: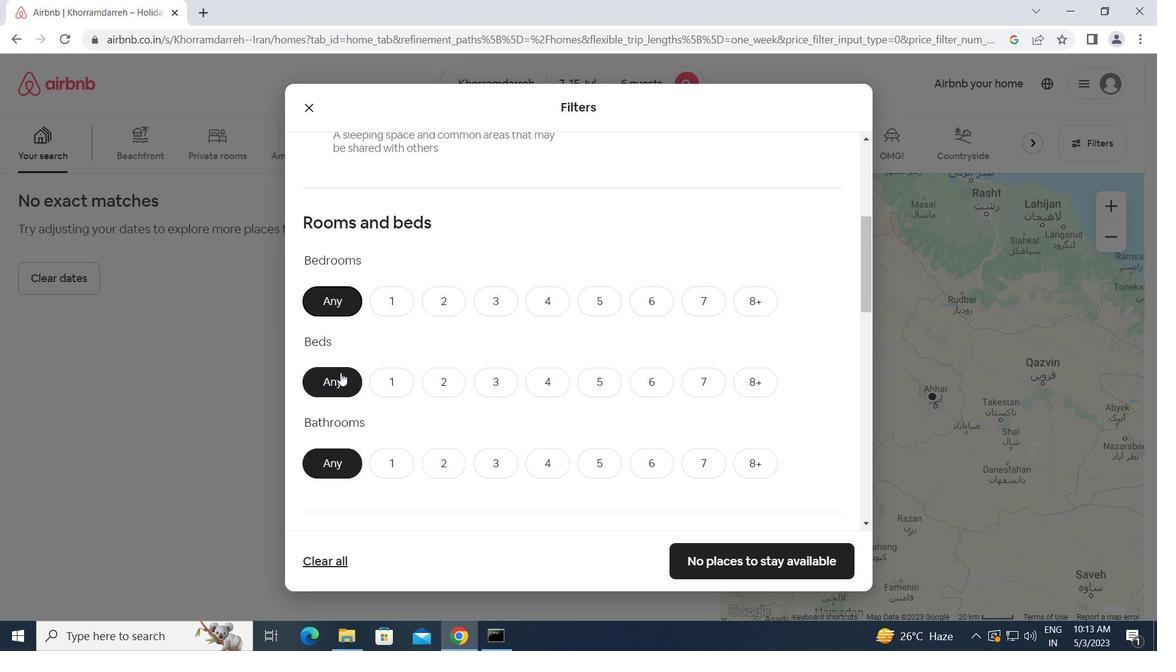 
Action: Mouse scrolled (340, 373) with delta (0, 0)
Screenshot: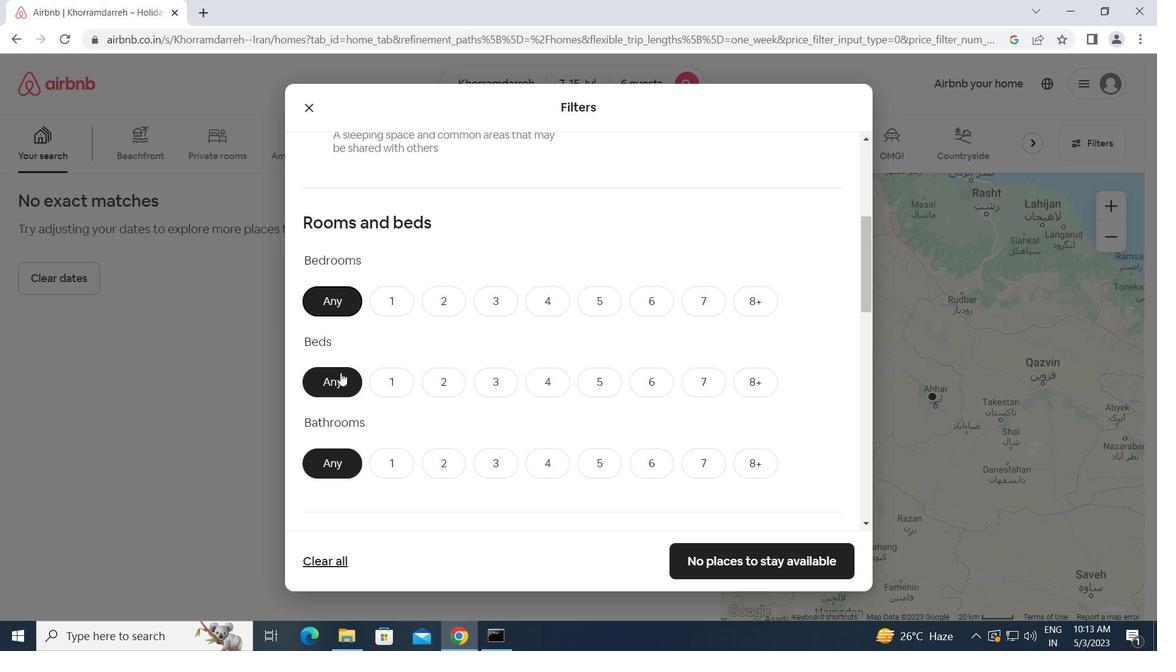 
Action: Mouse scrolled (340, 372) with delta (0, 0)
Screenshot: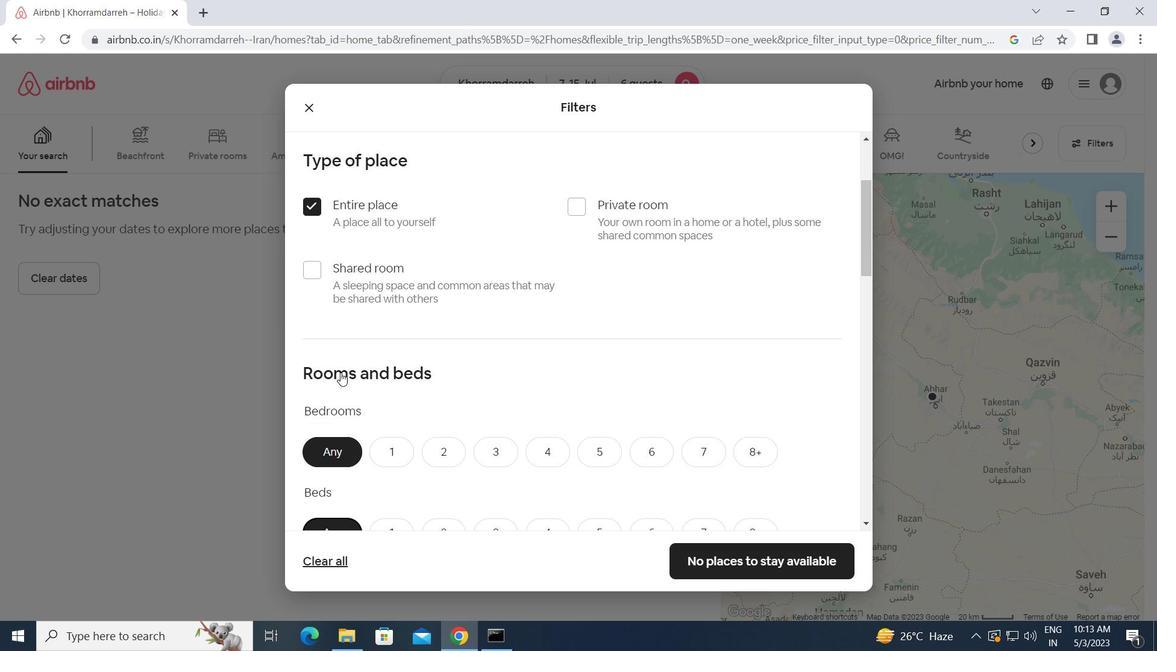 
Action: Mouse scrolled (340, 372) with delta (0, 0)
Screenshot: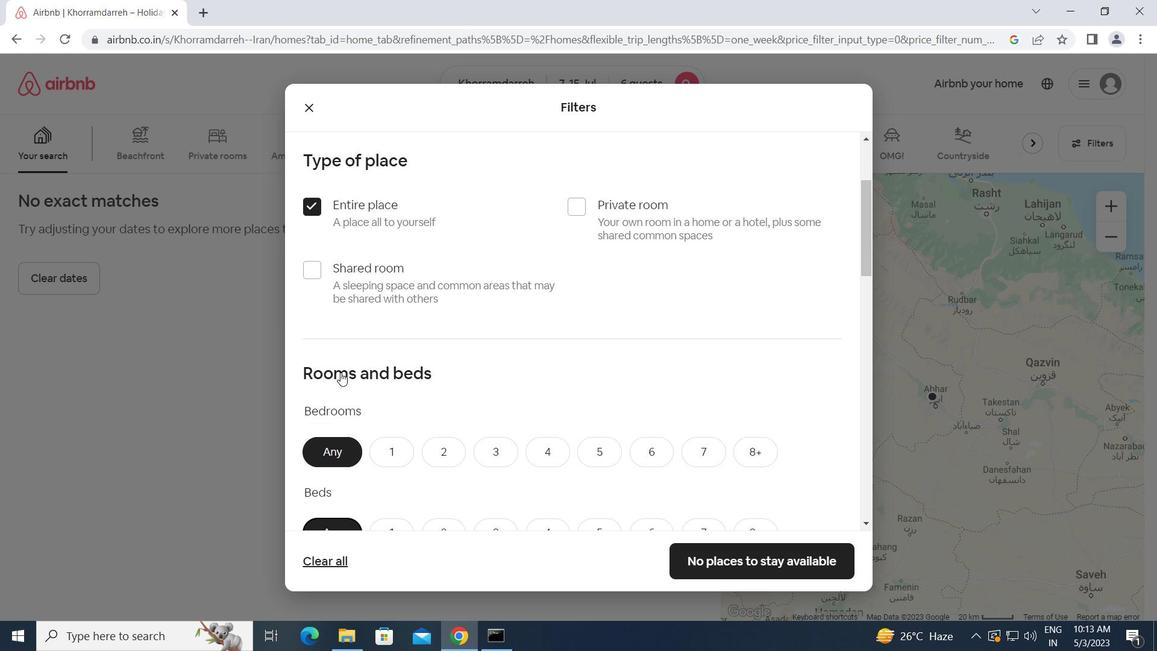 
Action: Mouse scrolled (340, 372) with delta (0, 0)
Screenshot: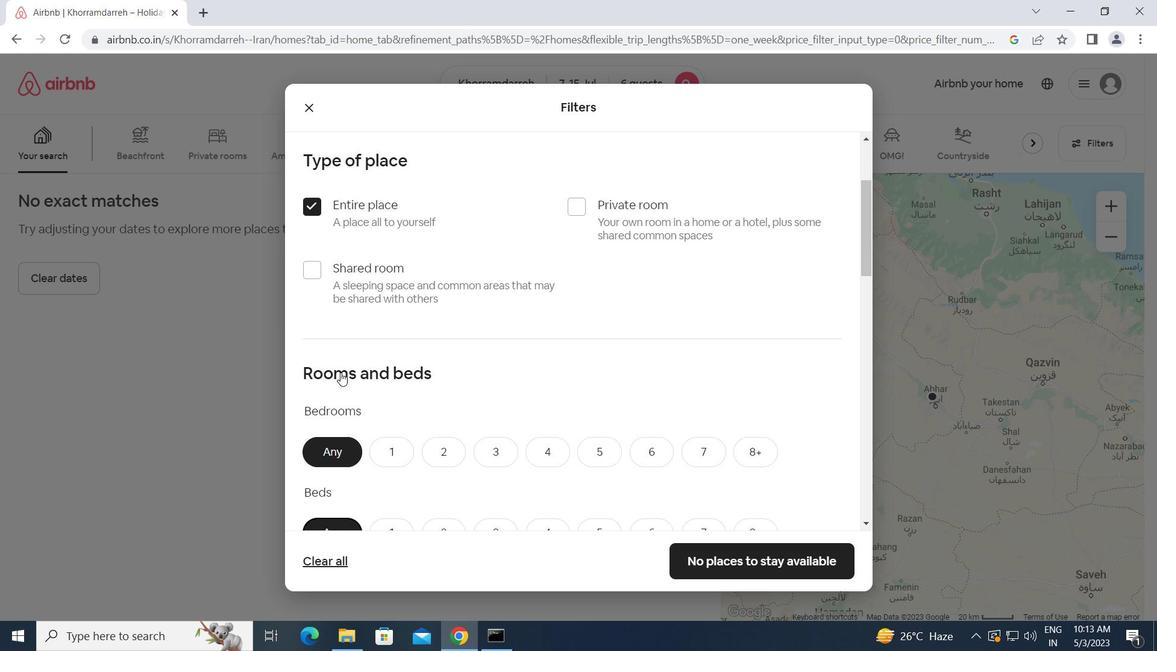 
Action: Mouse moved to (493, 233)
Screenshot: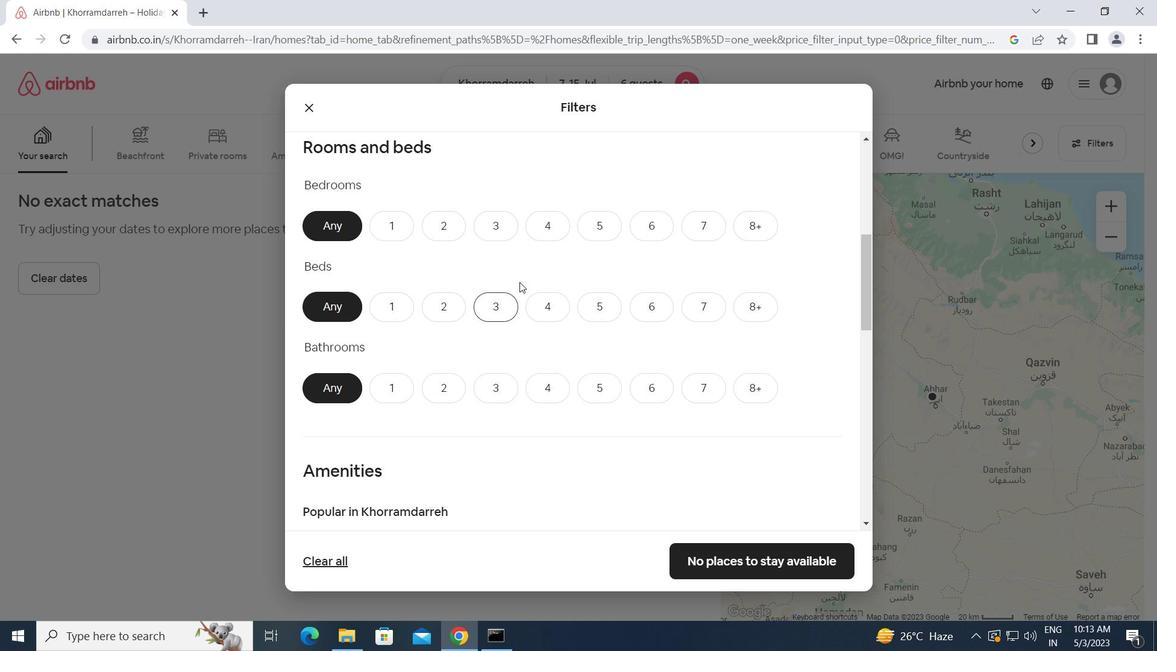 
Action: Mouse pressed left at (493, 233)
Screenshot: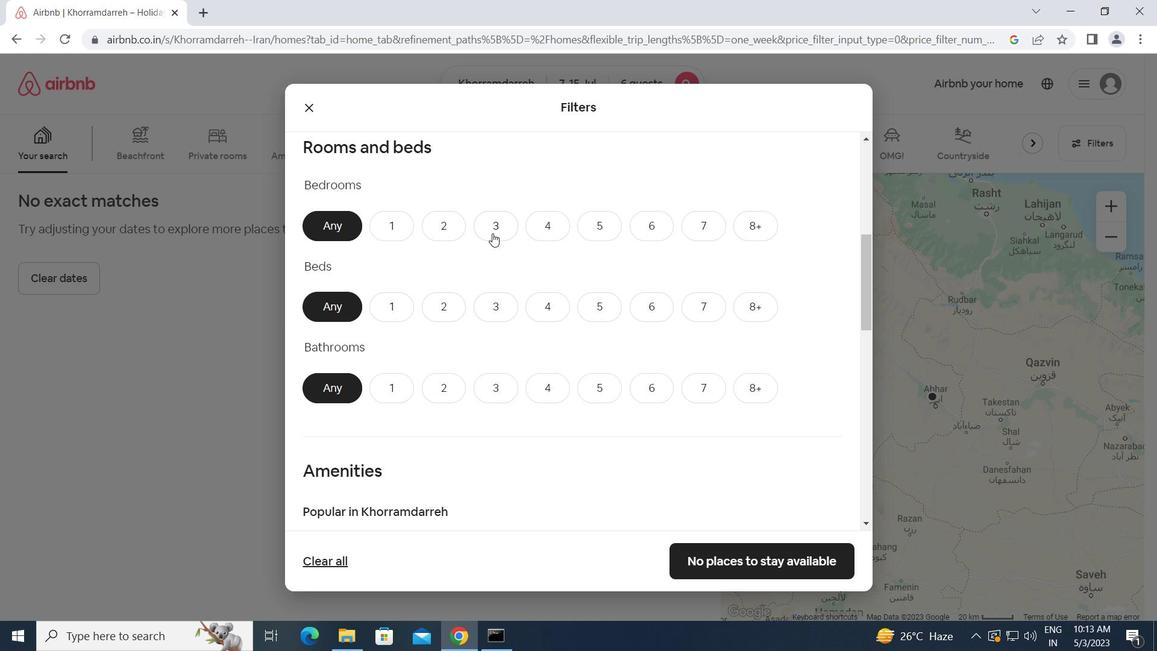 
Action: Mouse moved to (489, 302)
Screenshot: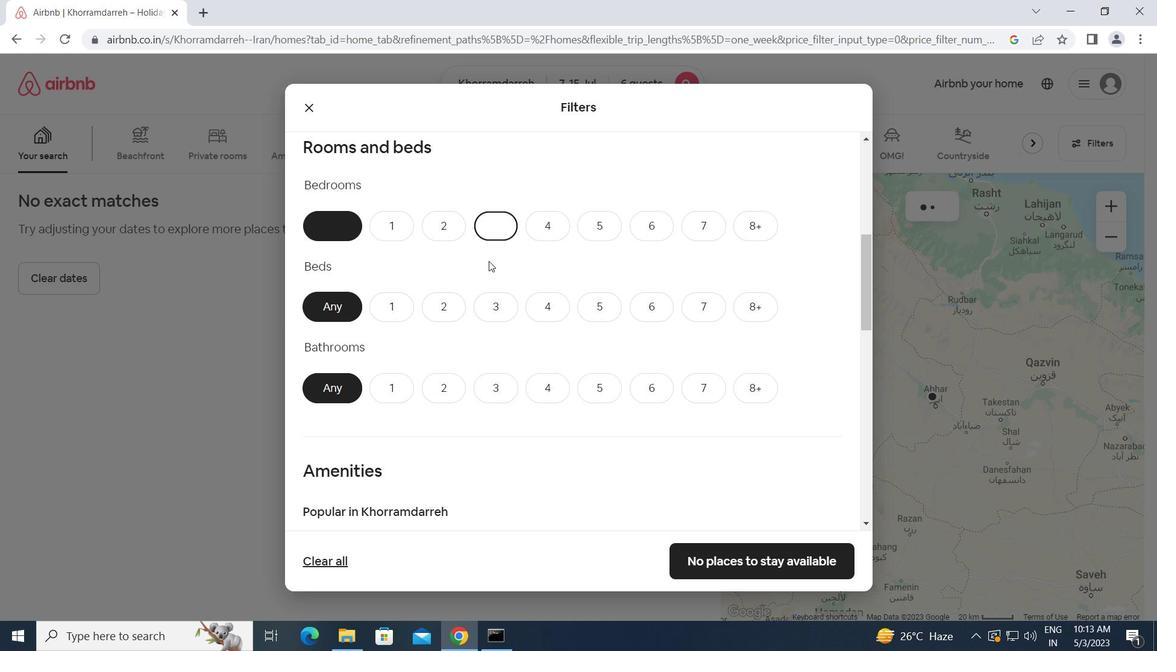 
Action: Mouse pressed left at (489, 302)
Screenshot: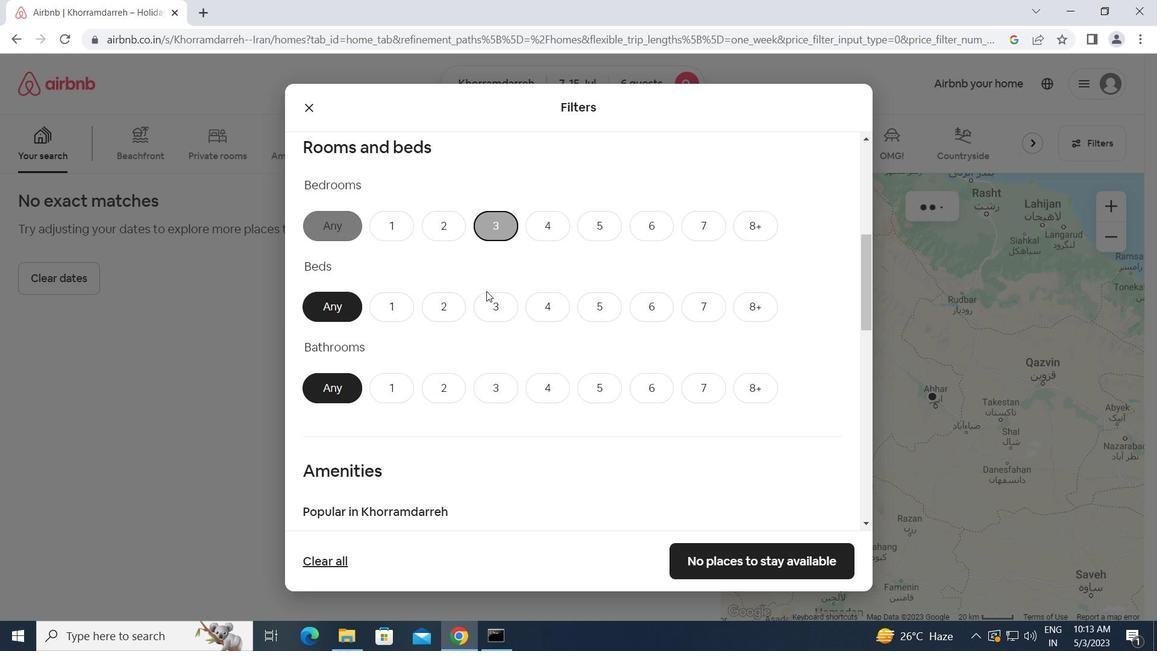 
Action: Mouse moved to (490, 385)
Screenshot: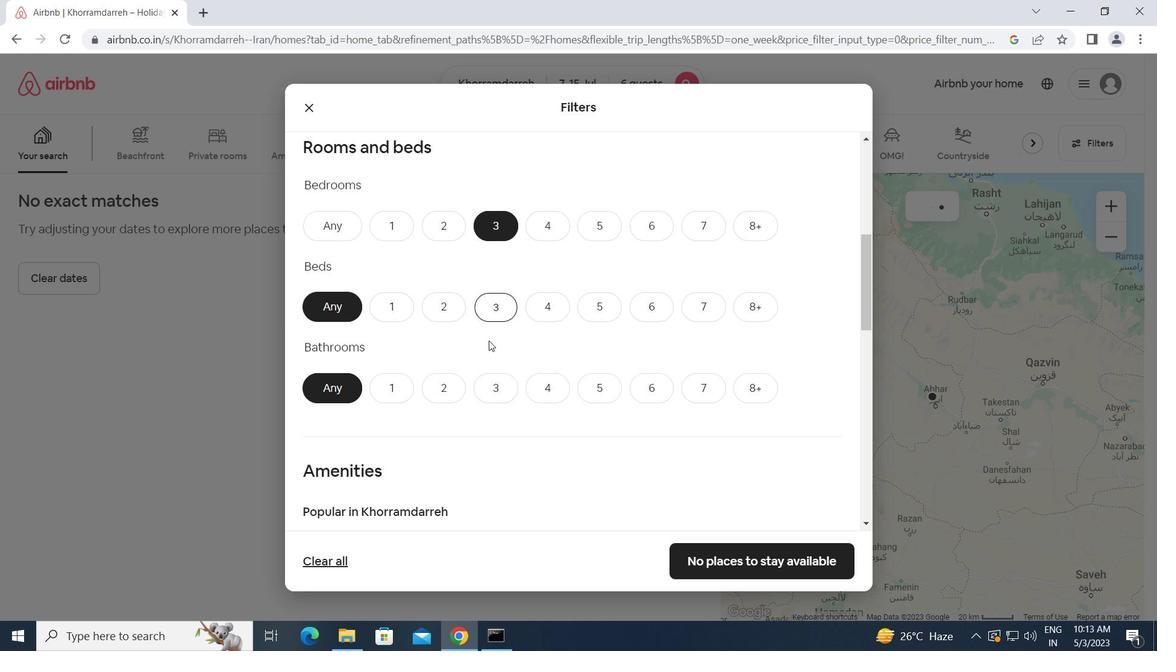 
Action: Mouse pressed left at (490, 385)
Screenshot: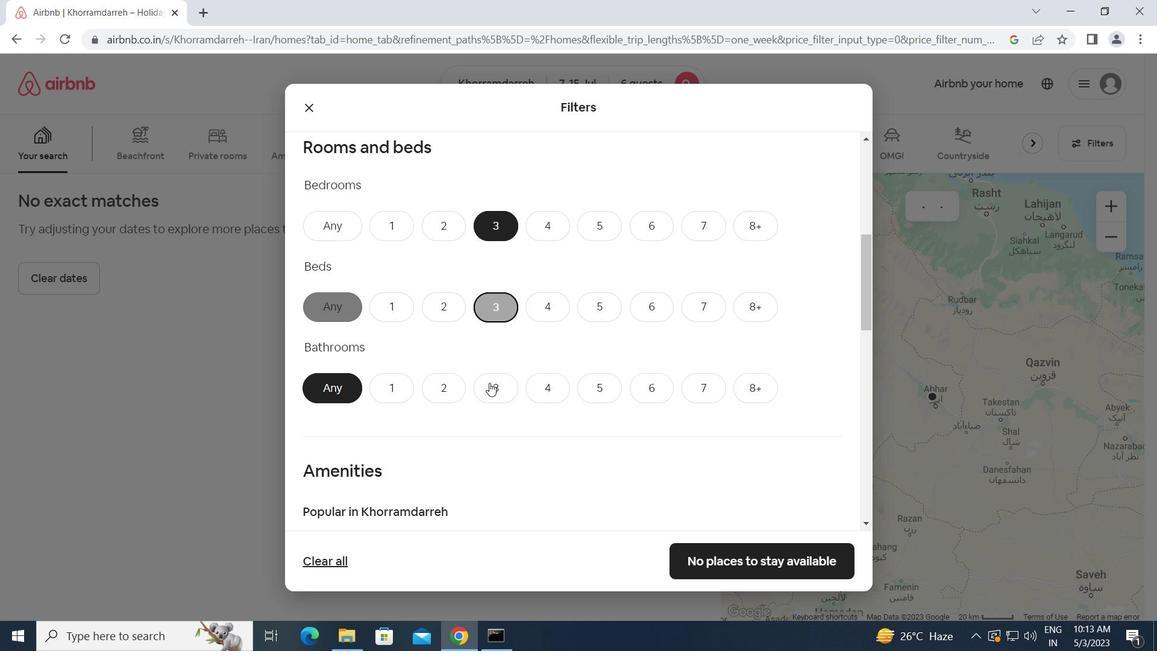 
Action: Mouse moved to (490, 388)
Screenshot: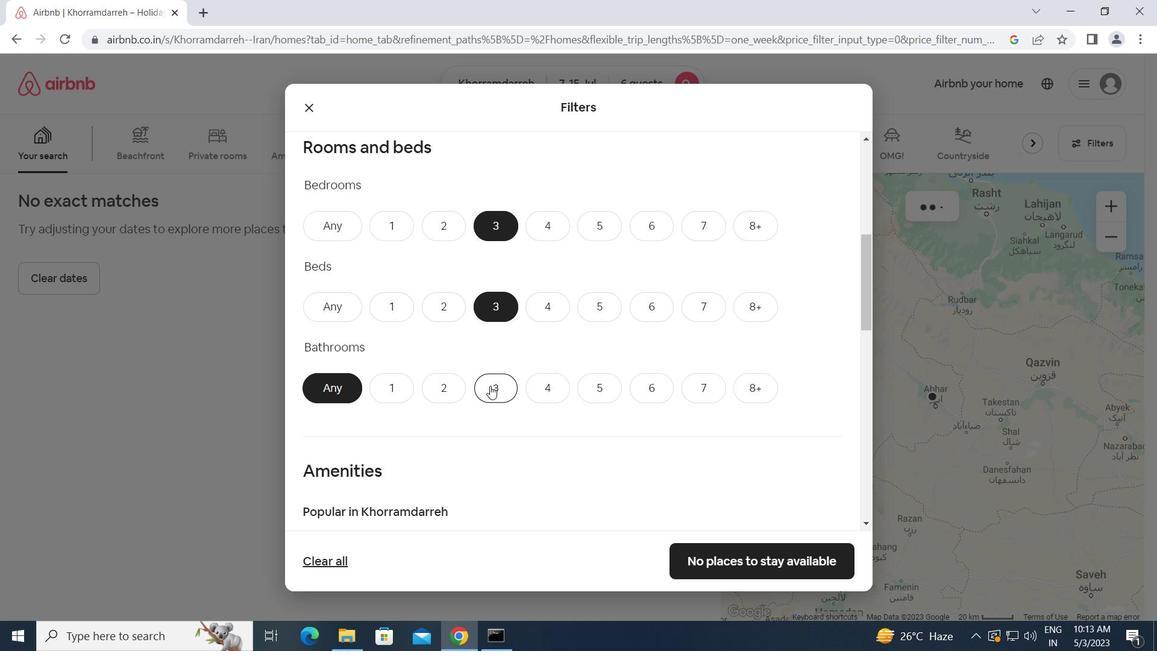 
Action: Mouse scrolled (490, 387) with delta (0, 0)
Screenshot: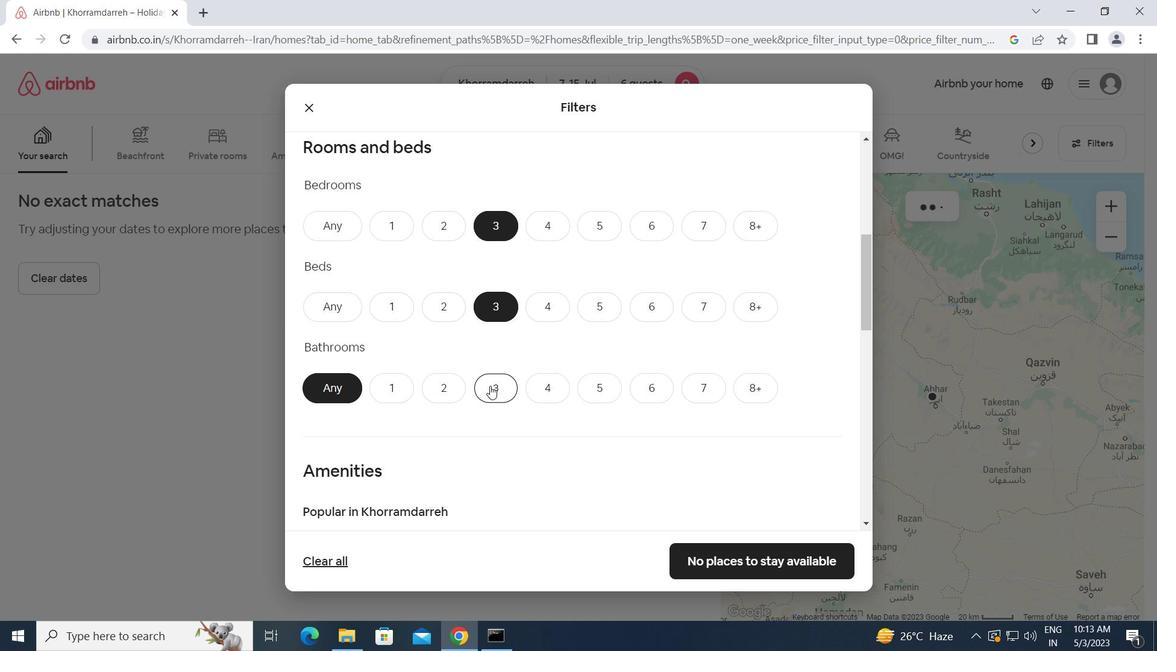 
Action: Mouse scrolled (490, 387) with delta (0, 0)
Screenshot: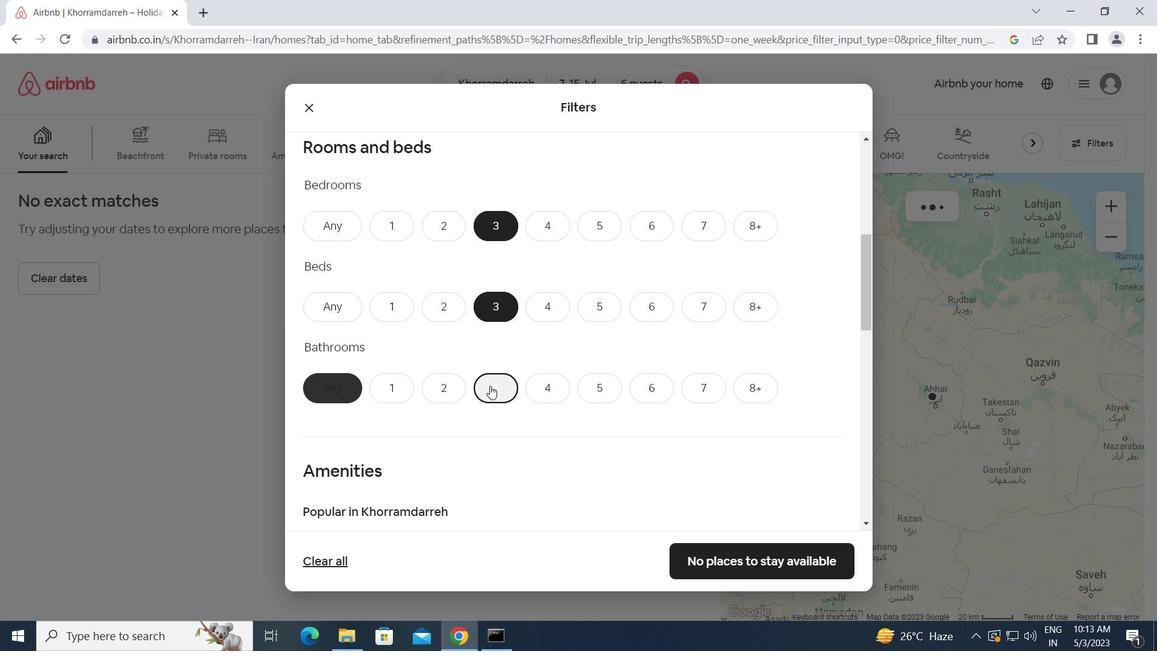 
Action: Mouse scrolled (490, 387) with delta (0, 0)
Screenshot: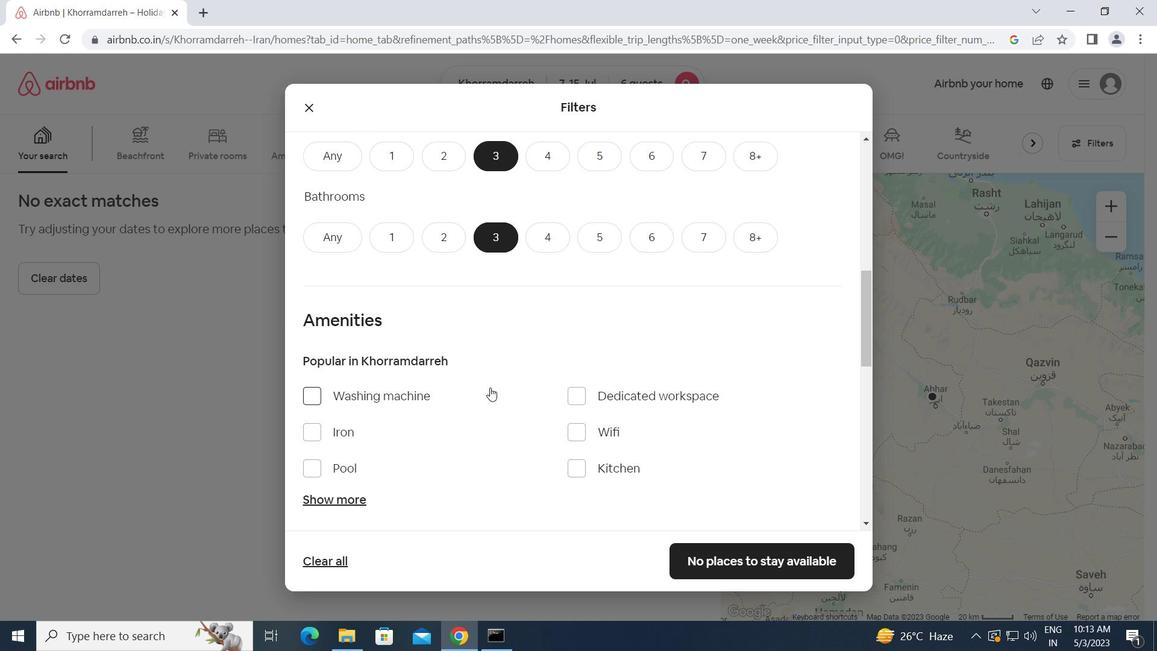 
Action: Mouse moved to (324, 329)
Screenshot: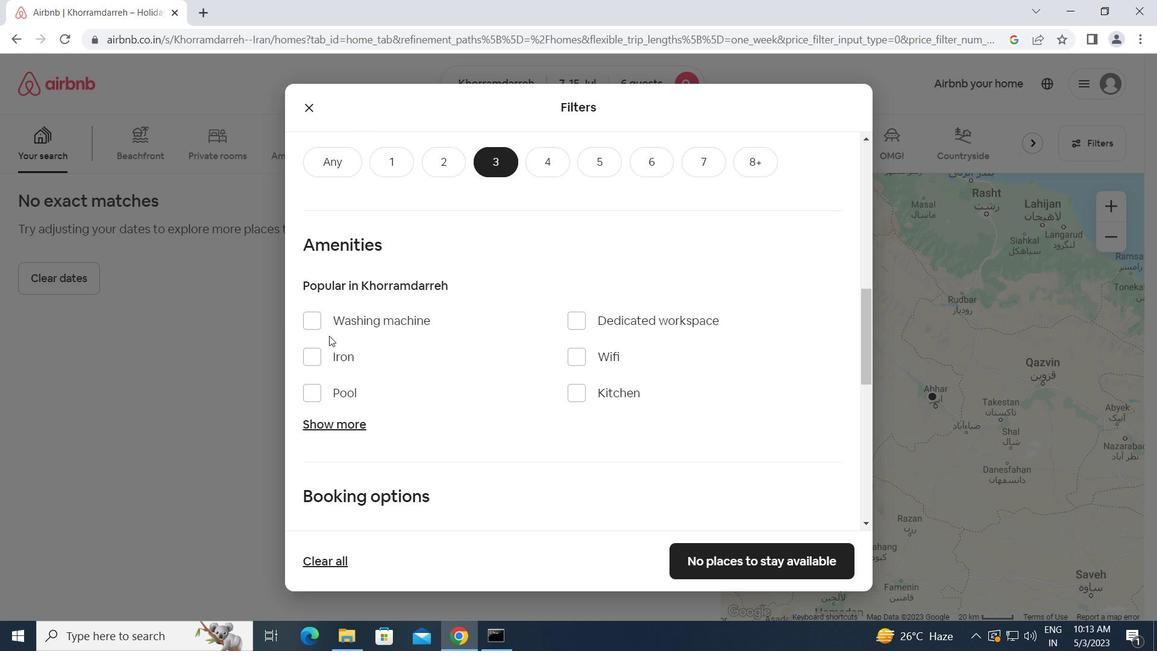 
Action: Mouse pressed left at (324, 329)
Screenshot: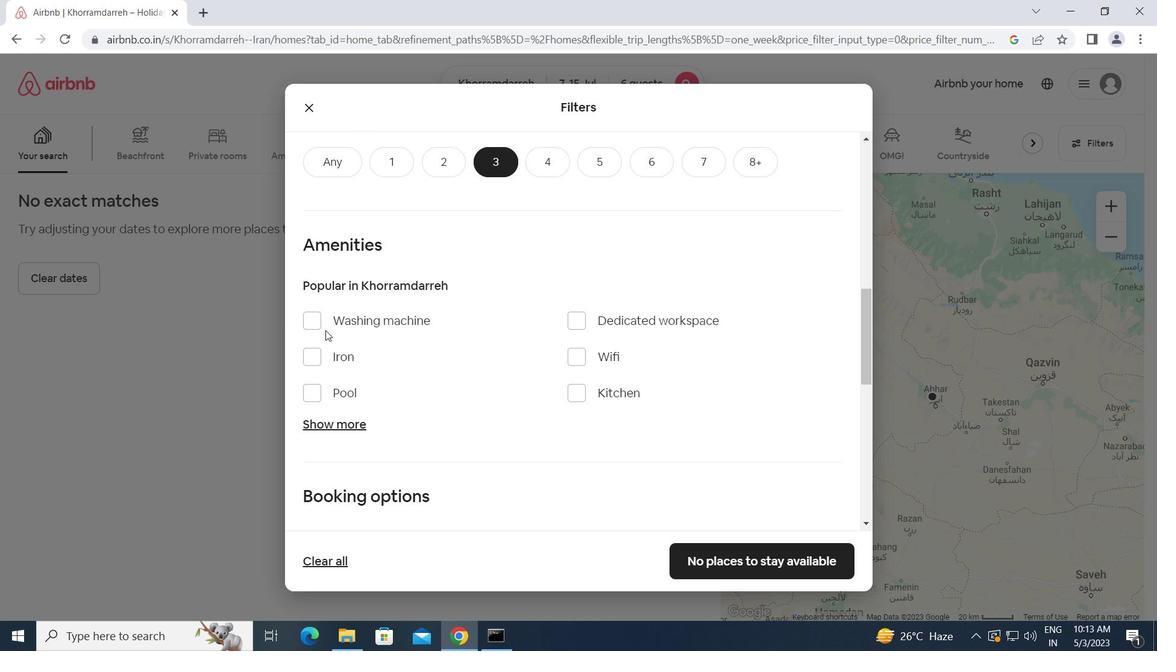 
Action: Mouse moved to (312, 319)
Screenshot: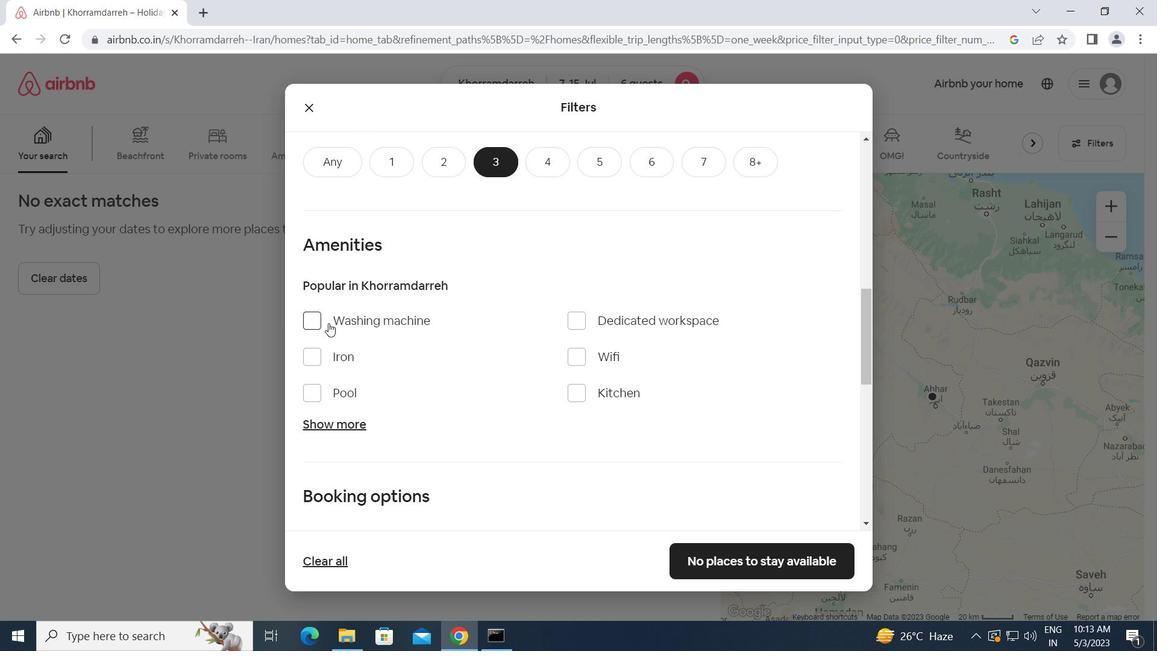 
Action: Mouse pressed left at (312, 319)
Screenshot: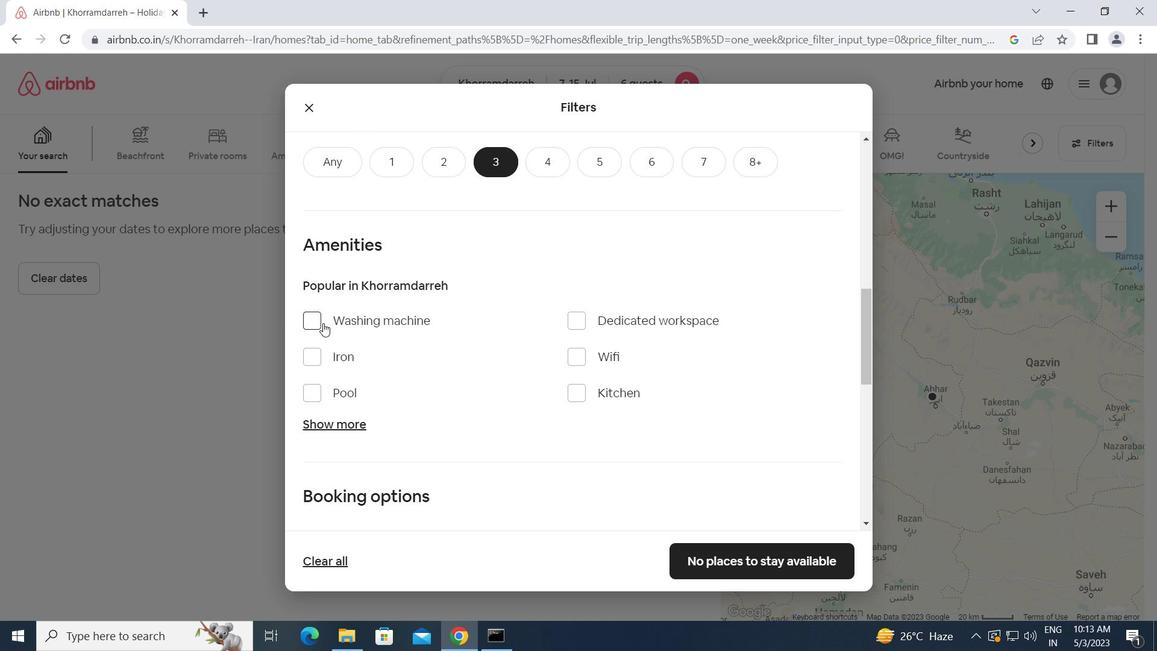 
Action: Mouse moved to (420, 347)
Screenshot: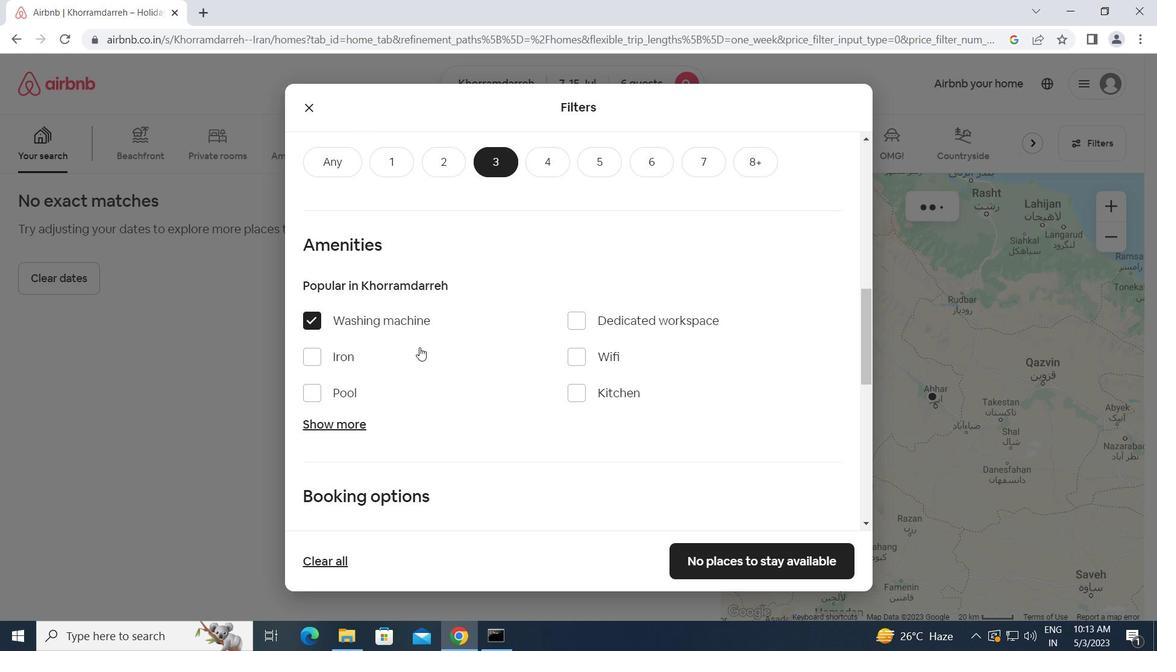 
Action: Mouse scrolled (420, 347) with delta (0, 0)
Screenshot: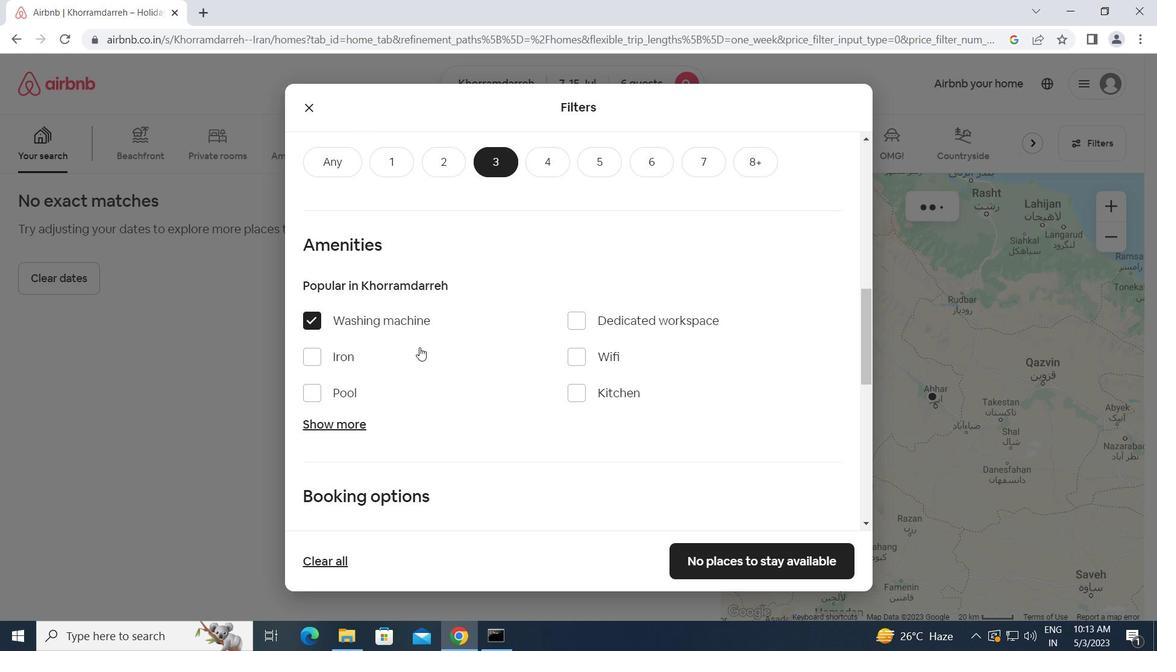 
Action: Mouse scrolled (420, 347) with delta (0, 0)
Screenshot: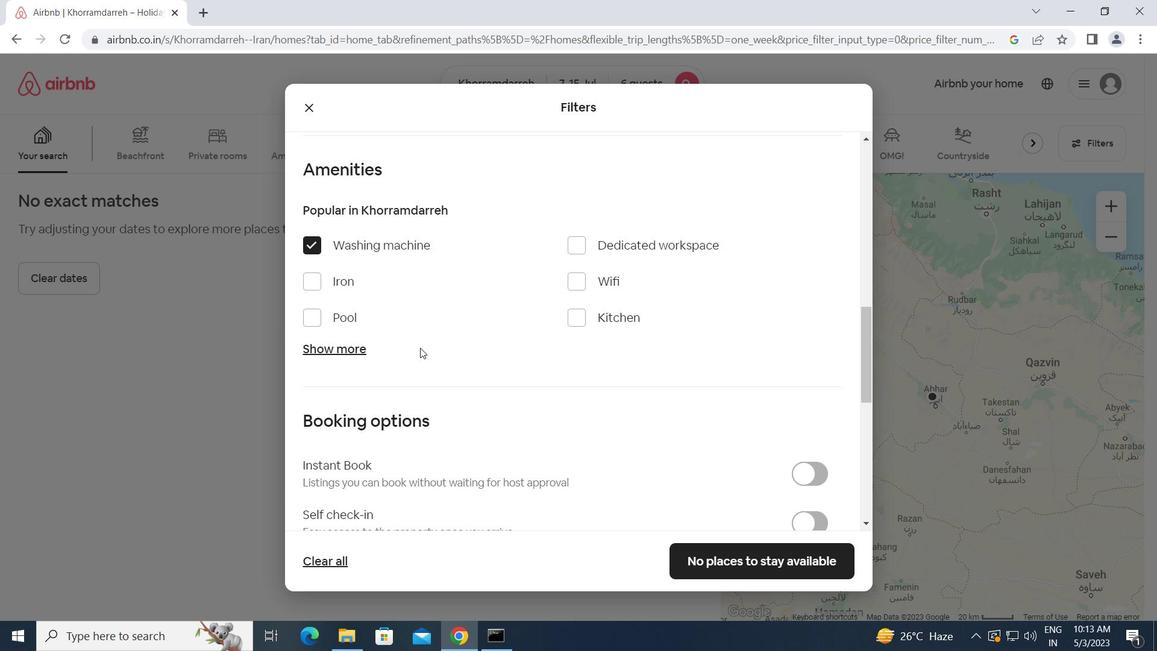 
Action: Mouse scrolled (420, 347) with delta (0, 0)
Screenshot: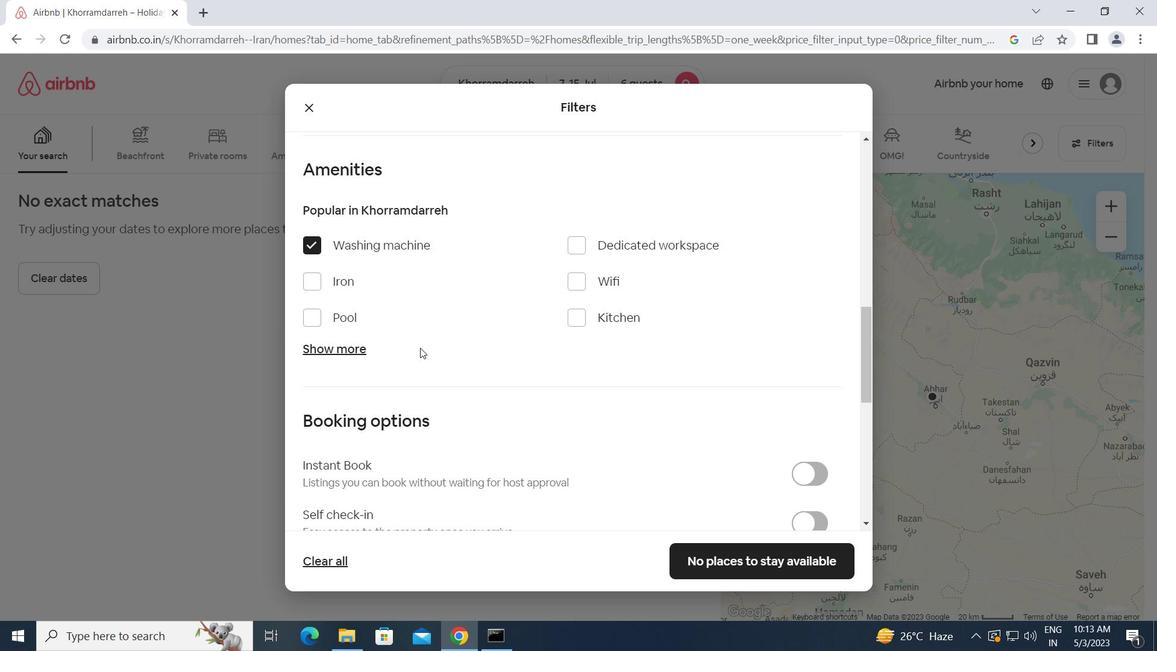 
Action: Mouse scrolled (420, 347) with delta (0, 0)
Screenshot: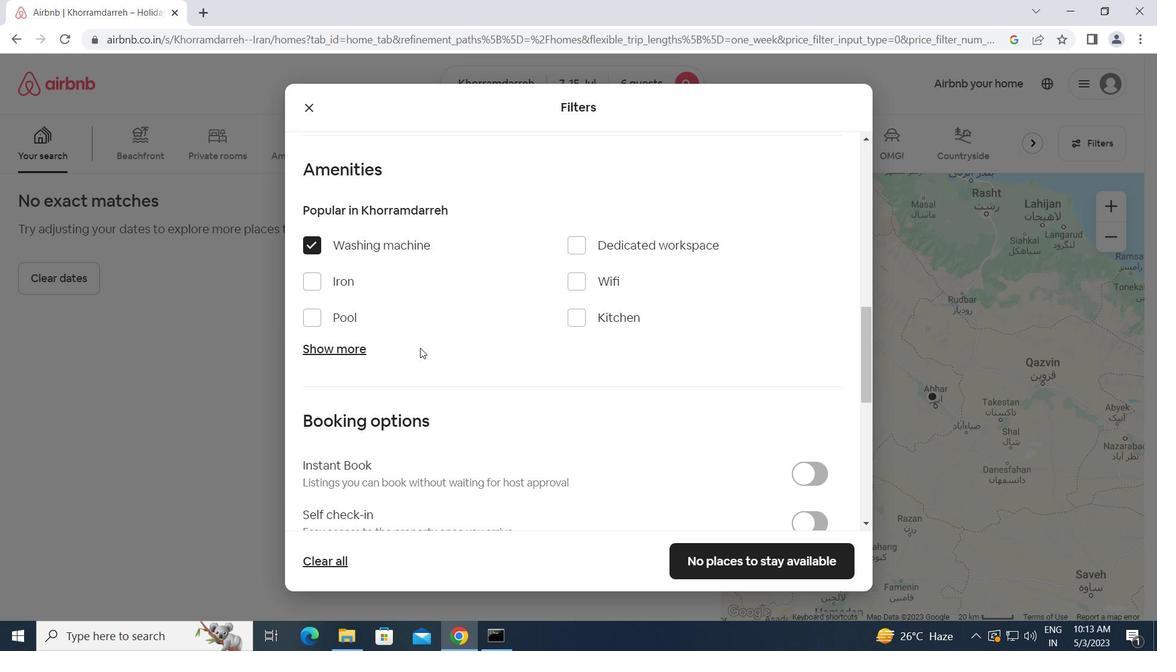 
Action: Mouse moved to (800, 303)
Screenshot: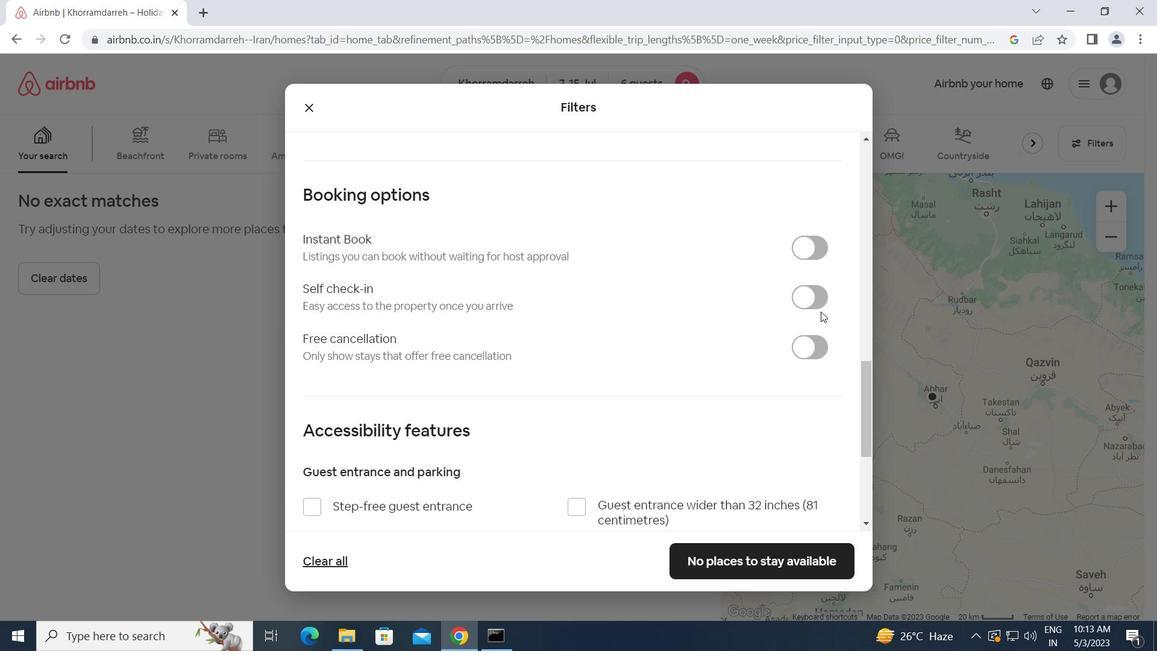 
Action: Mouse pressed left at (800, 303)
Screenshot: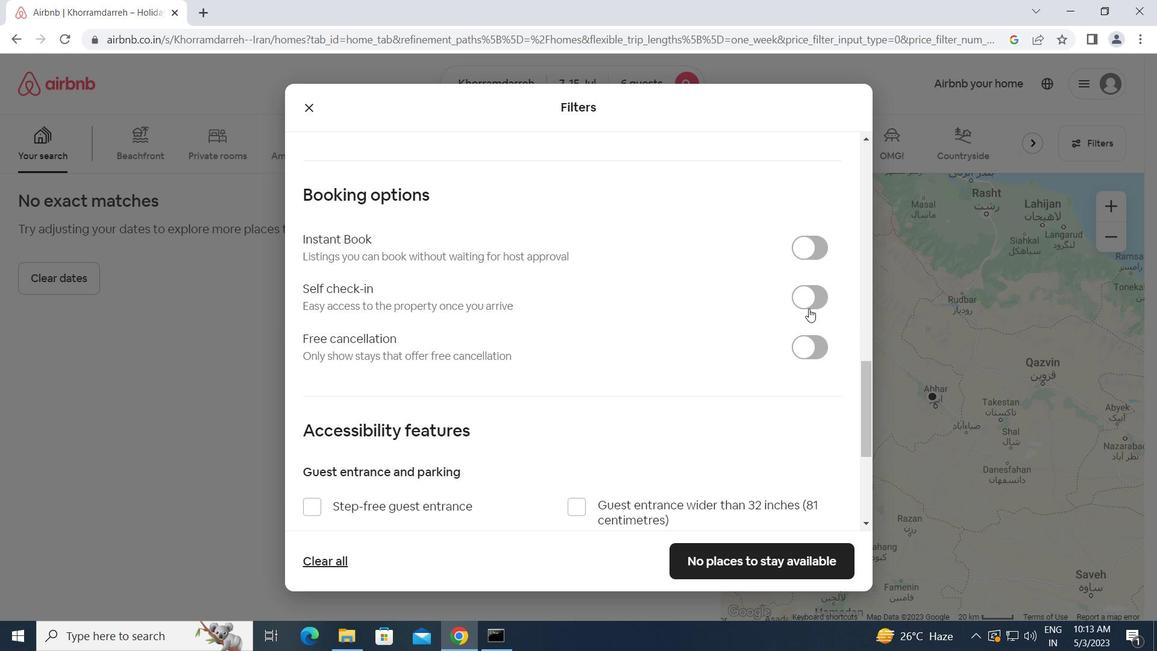 
Action: Mouse moved to (410, 362)
Screenshot: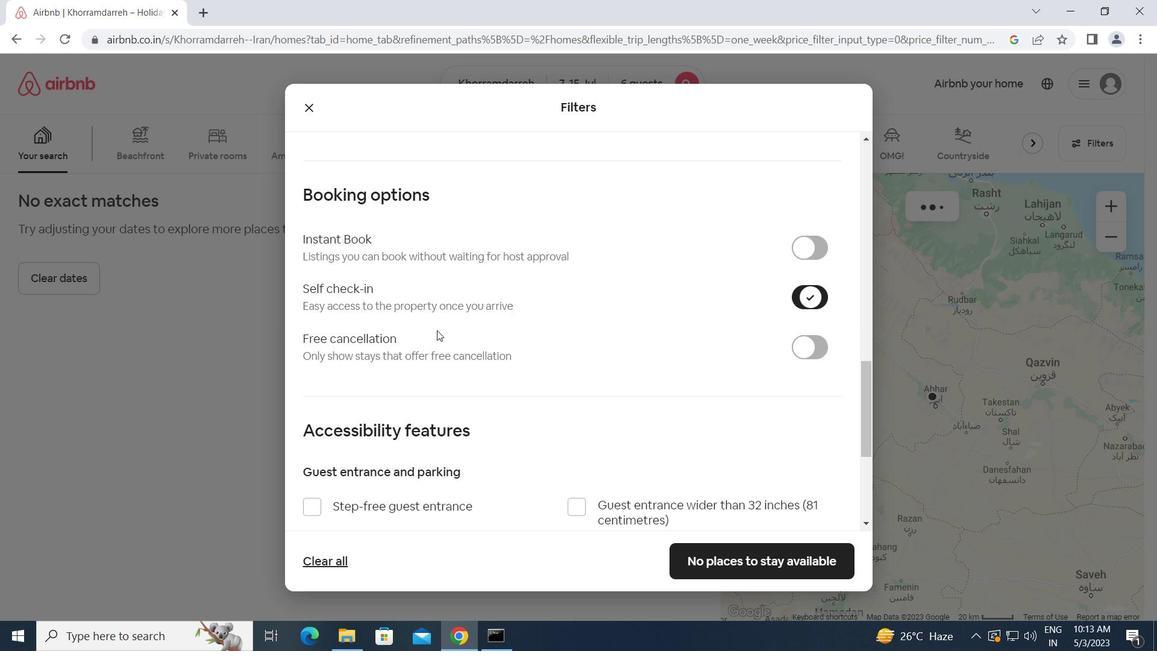 
Action: Mouse scrolled (410, 361) with delta (0, 0)
Screenshot: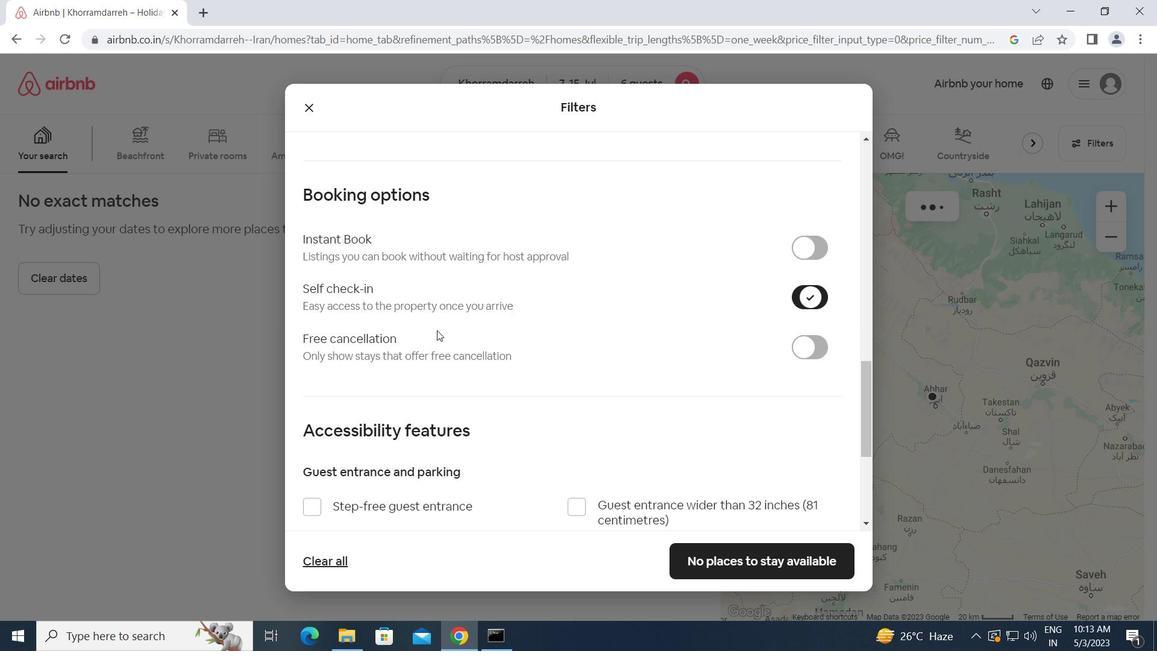 
Action: Mouse moved to (407, 367)
Screenshot: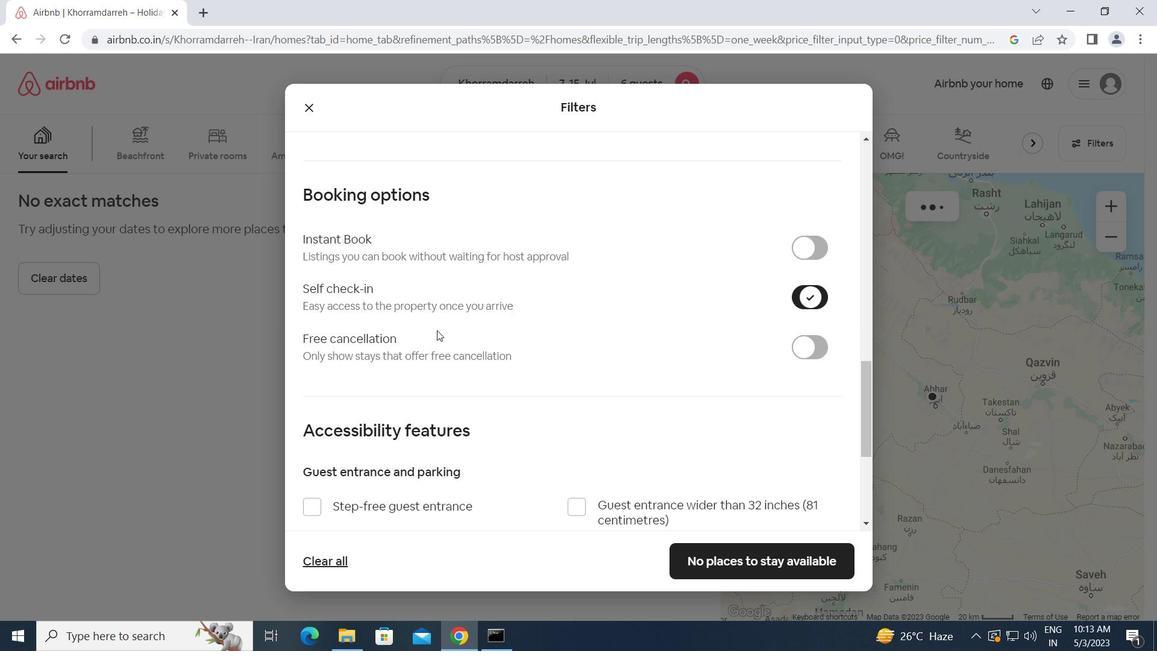 
Action: Mouse scrolled (407, 366) with delta (0, 0)
Screenshot: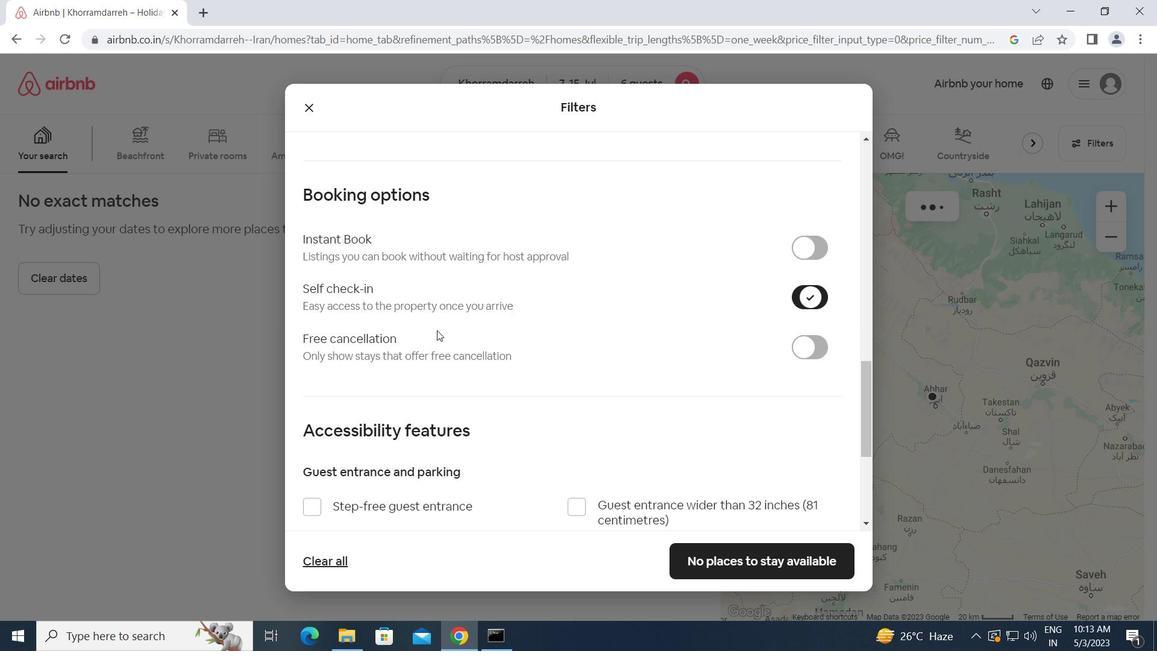 
Action: Mouse moved to (407, 367)
Screenshot: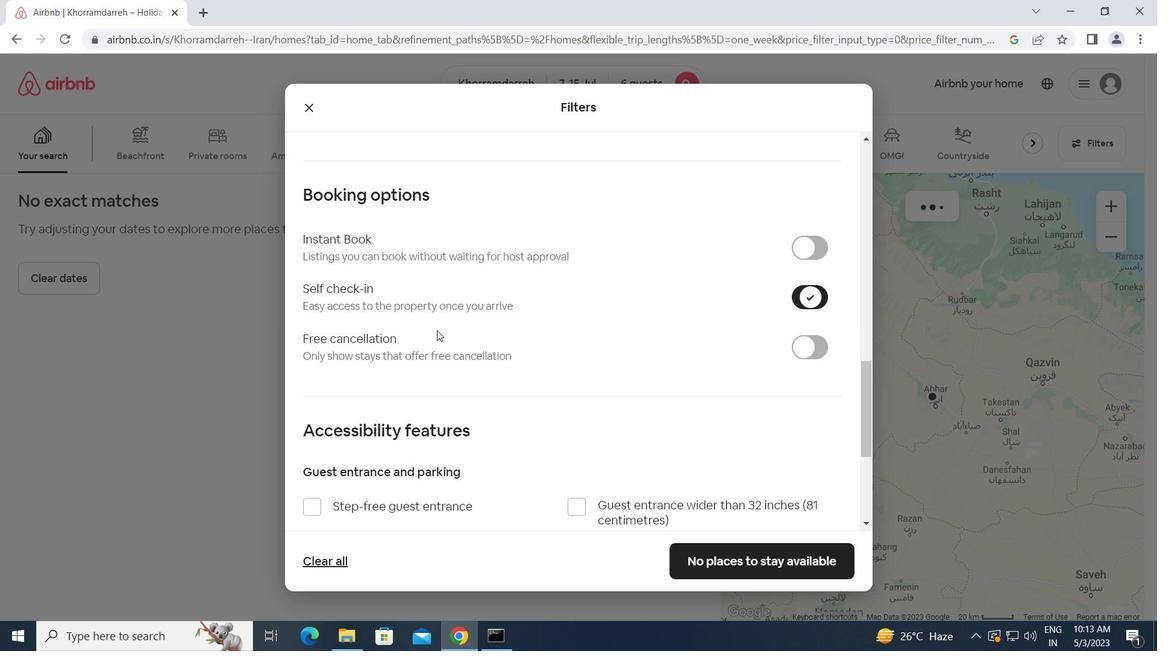 
Action: Mouse scrolled (407, 367) with delta (0, 0)
Screenshot: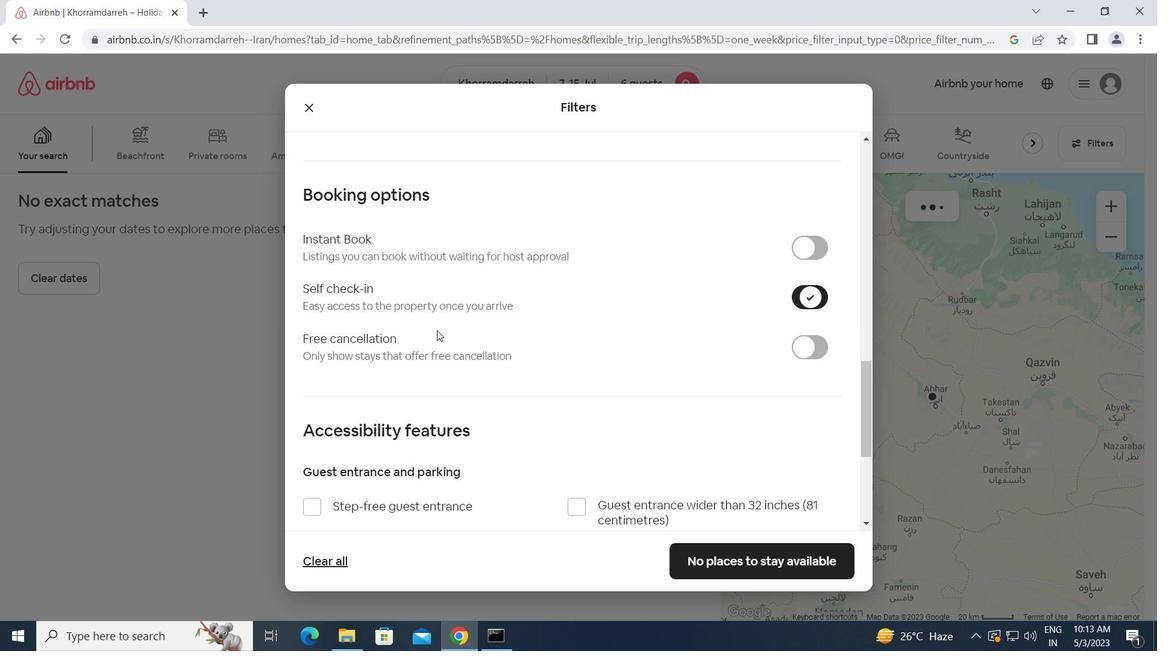 
Action: Mouse scrolled (407, 367) with delta (0, 0)
Screenshot: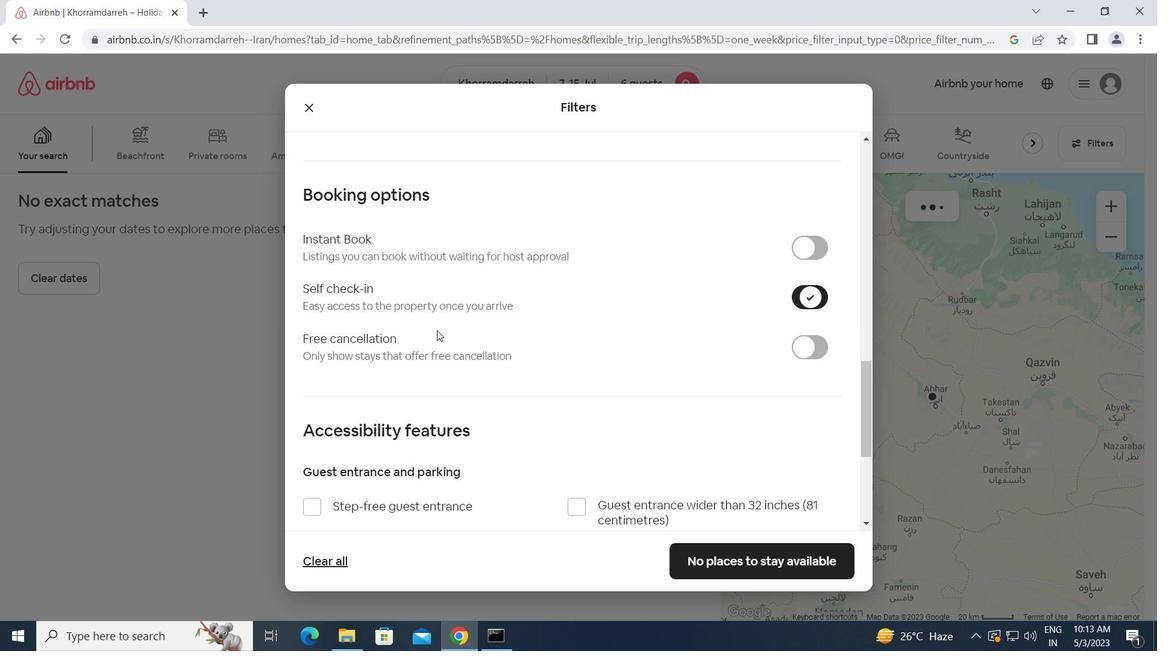 
Action: Mouse scrolled (407, 367) with delta (0, 0)
Screenshot: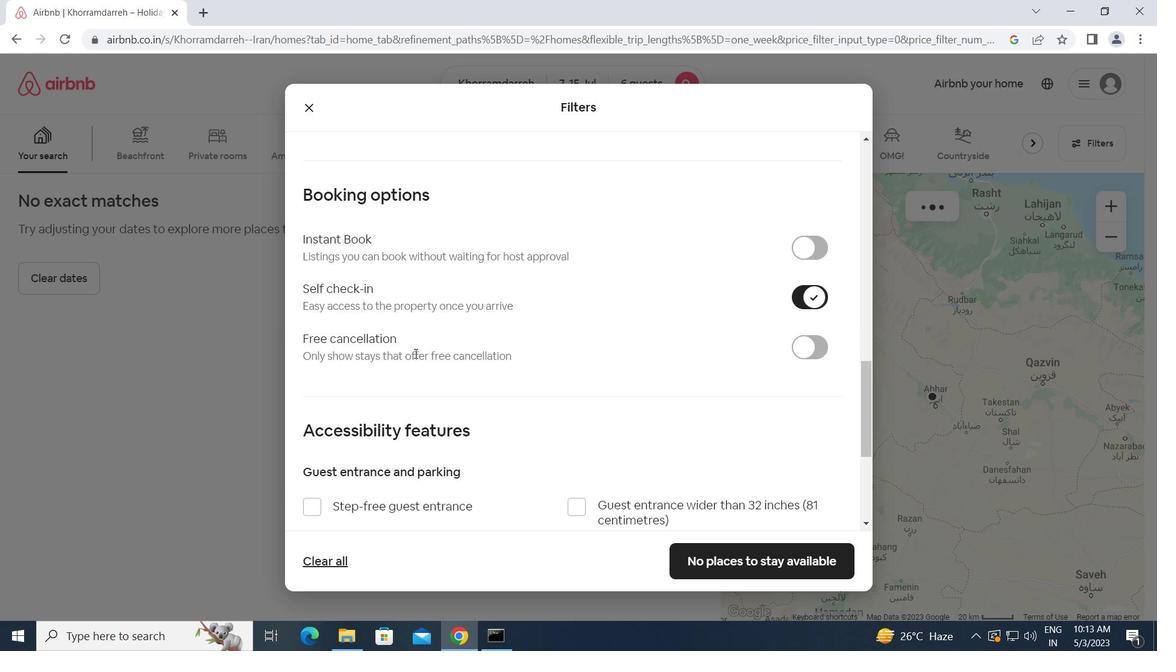 
Action: Mouse scrolled (407, 367) with delta (0, 0)
Screenshot: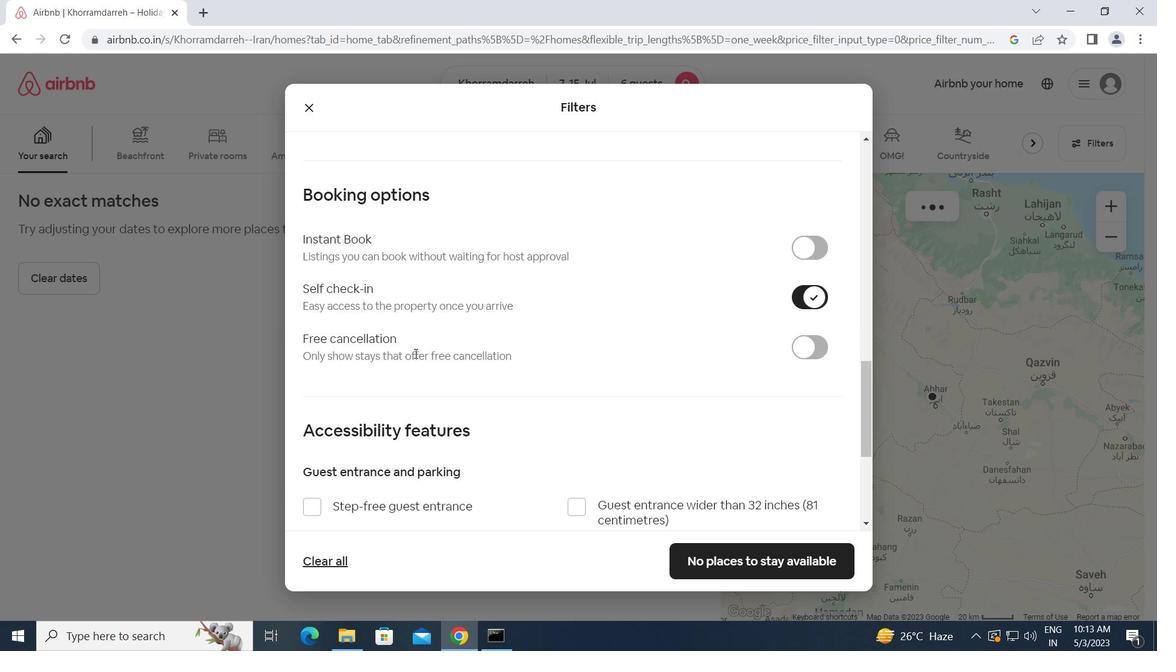 
Action: Mouse scrolled (407, 367) with delta (0, 0)
Screenshot: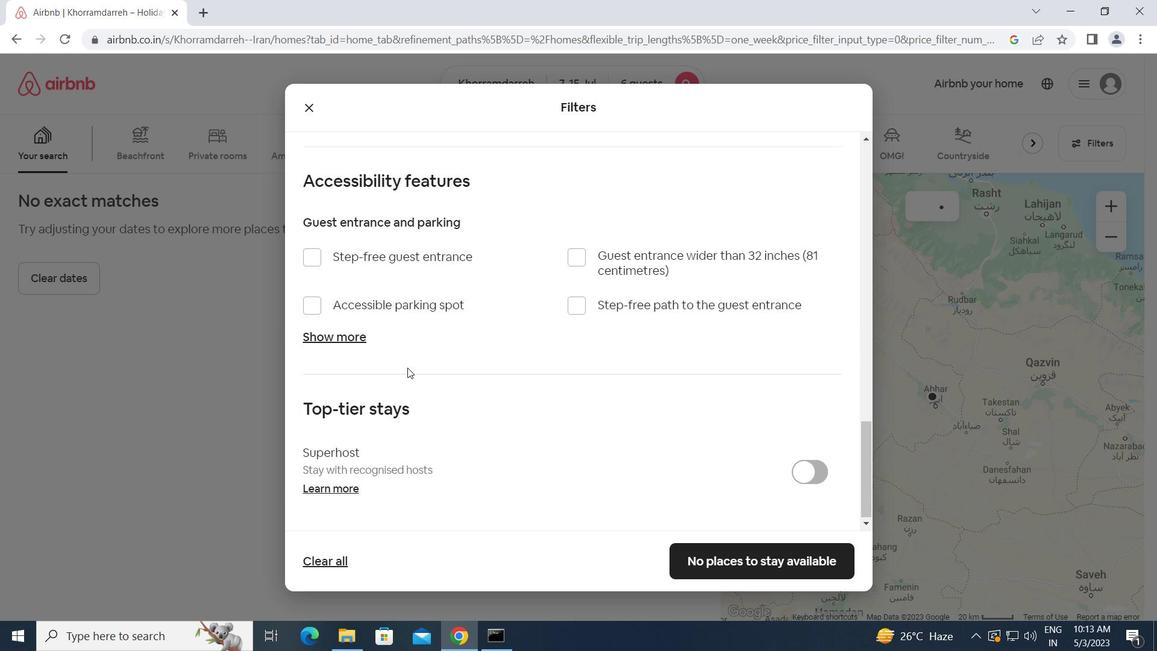 
Action: Mouse scrolled (407, 367) with delta (0, 0)
Screenshot: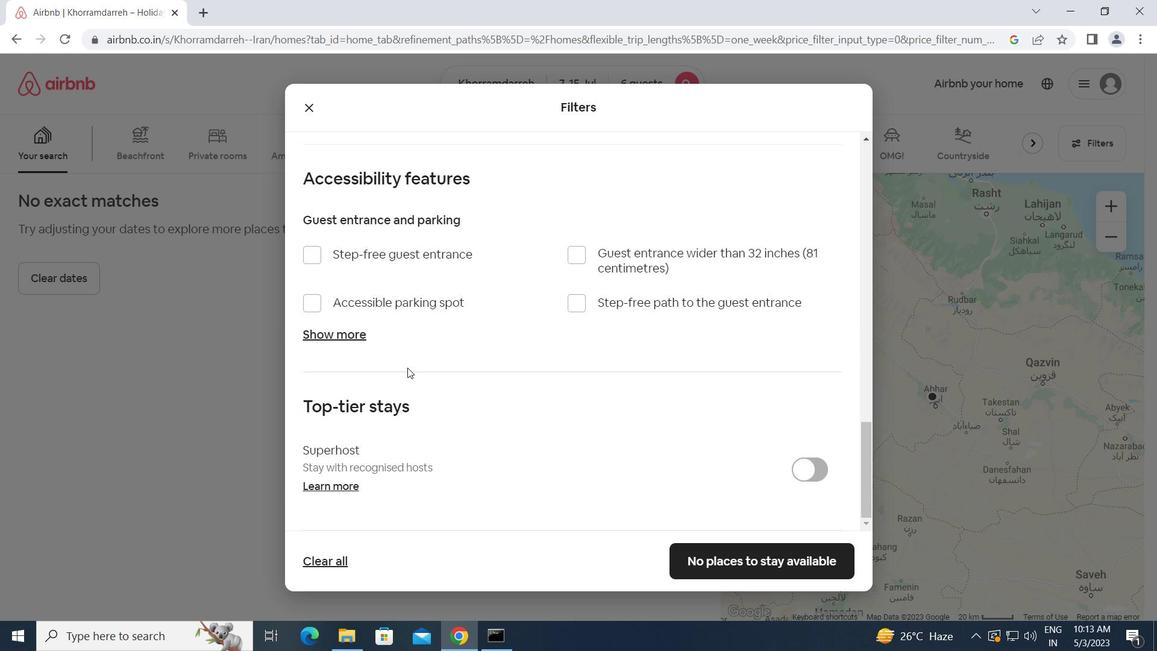 
Action: Mouse scrolled (407, 367) with delta (0, 0)
Screenshot: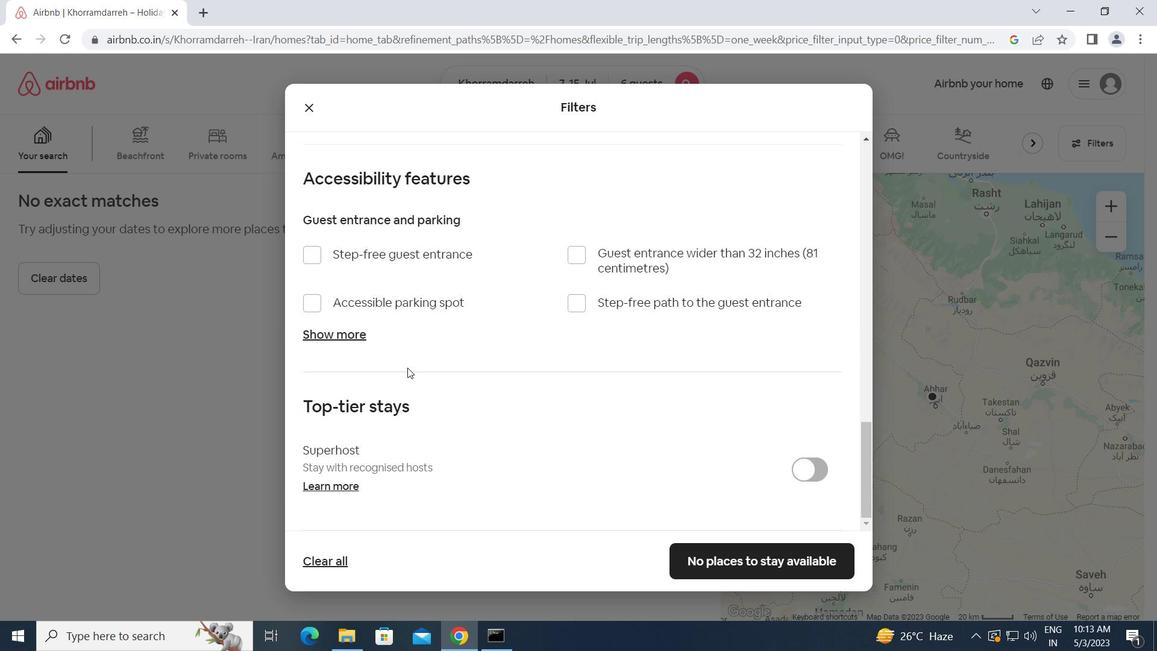 
Action: Mouse scrolled (407, 367) with delta (0, 0)
Screenshot: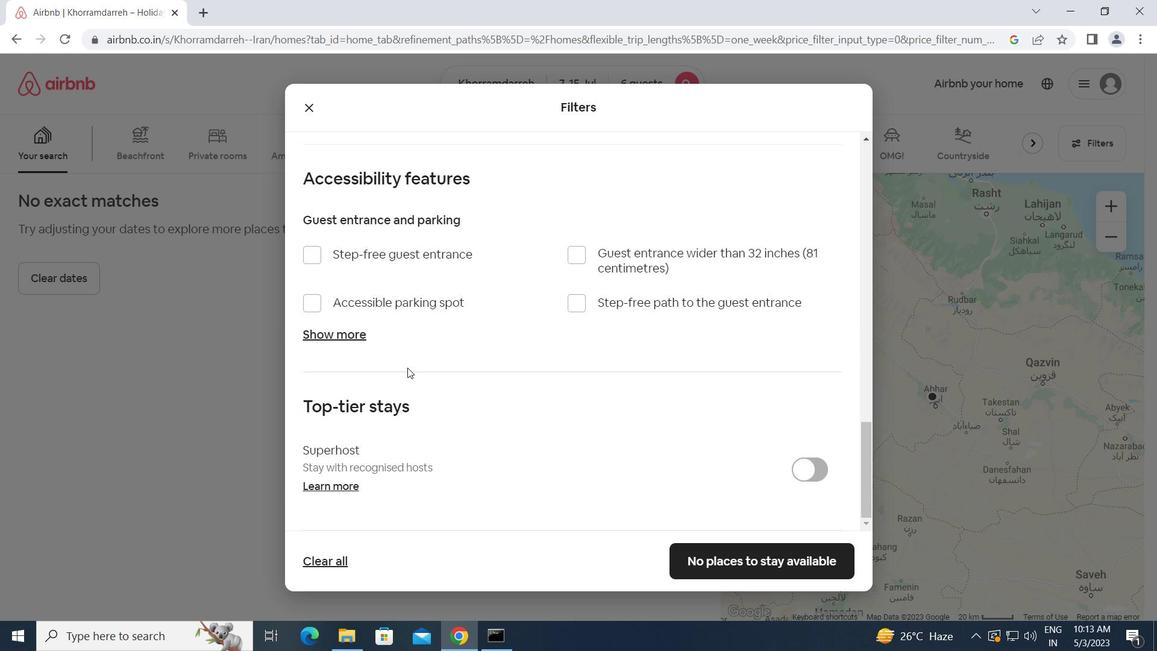 
Action: Mouse scrolled (407, 367) with delta (0, 0)
Screenshot: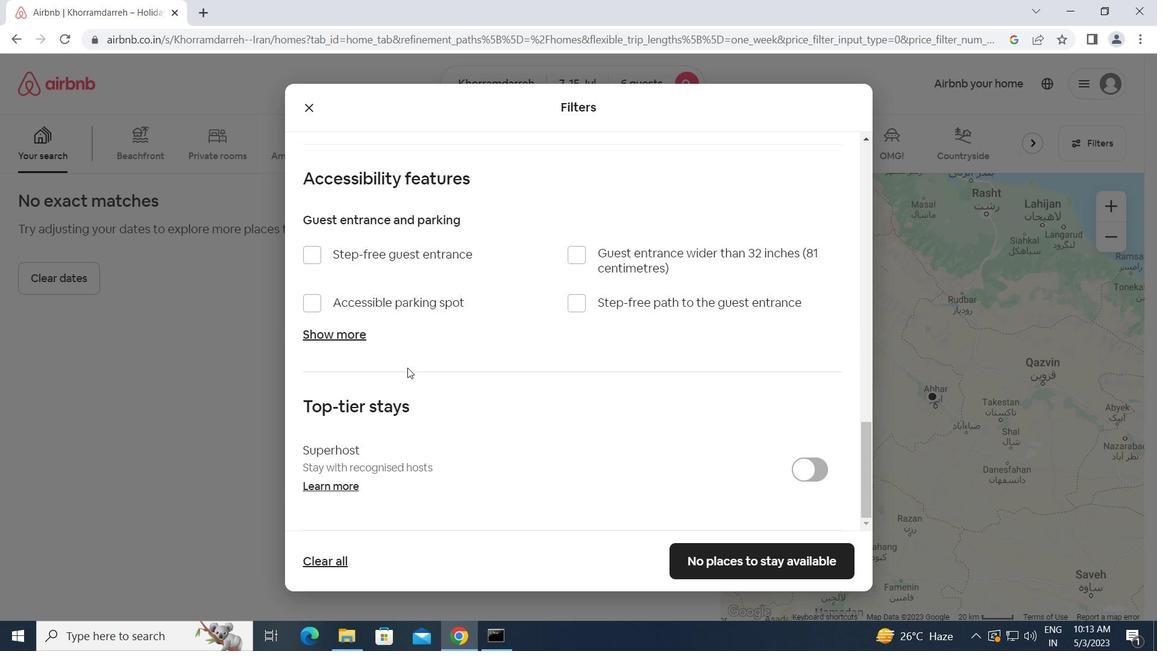 
Action: Mouse scrolled (407, 367) with delta (0, 0)
Screenshot: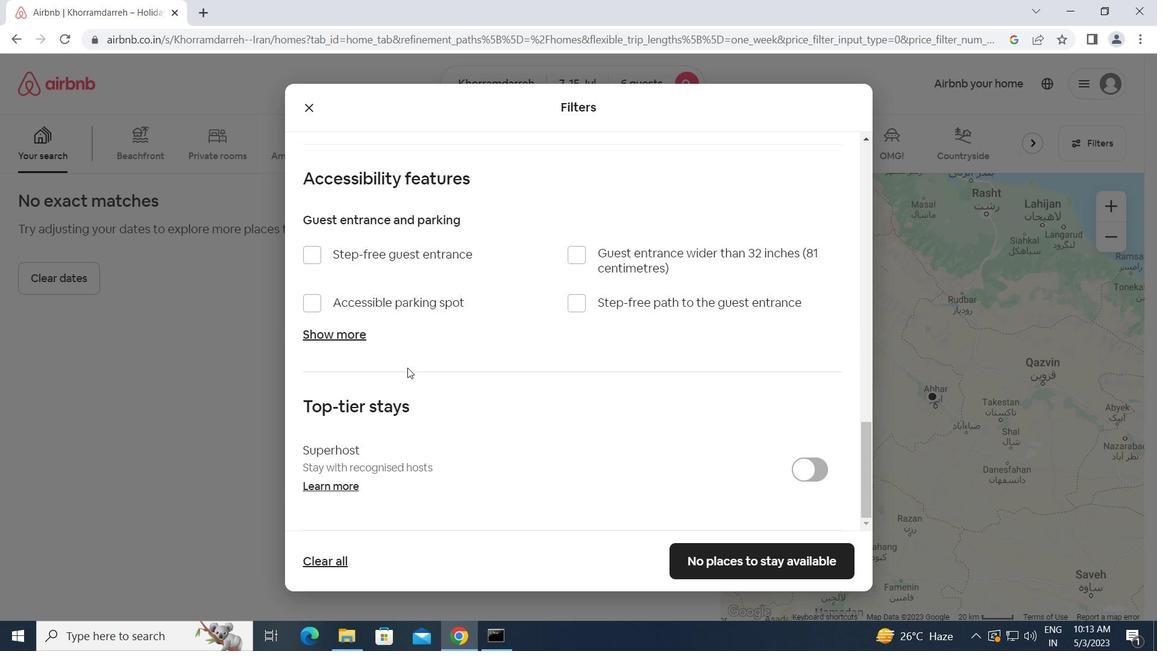 
Action: Mouse moved to (754, 557)
Screenshot: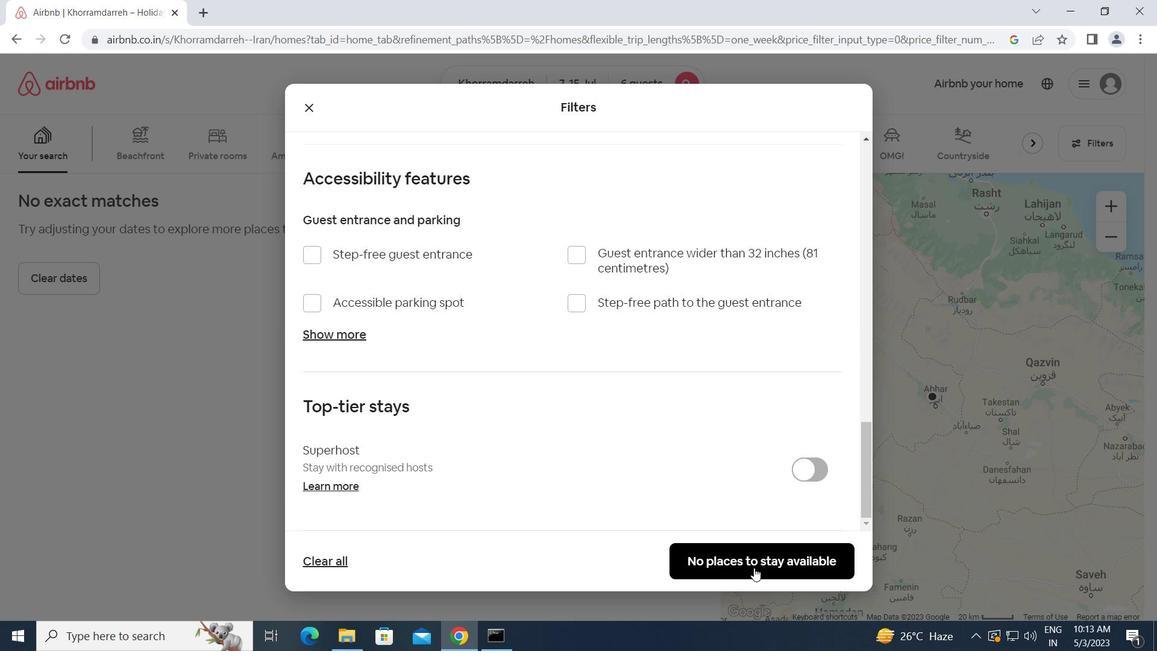 
Action: Mouse pressed left at (754, 557)
Screenshot: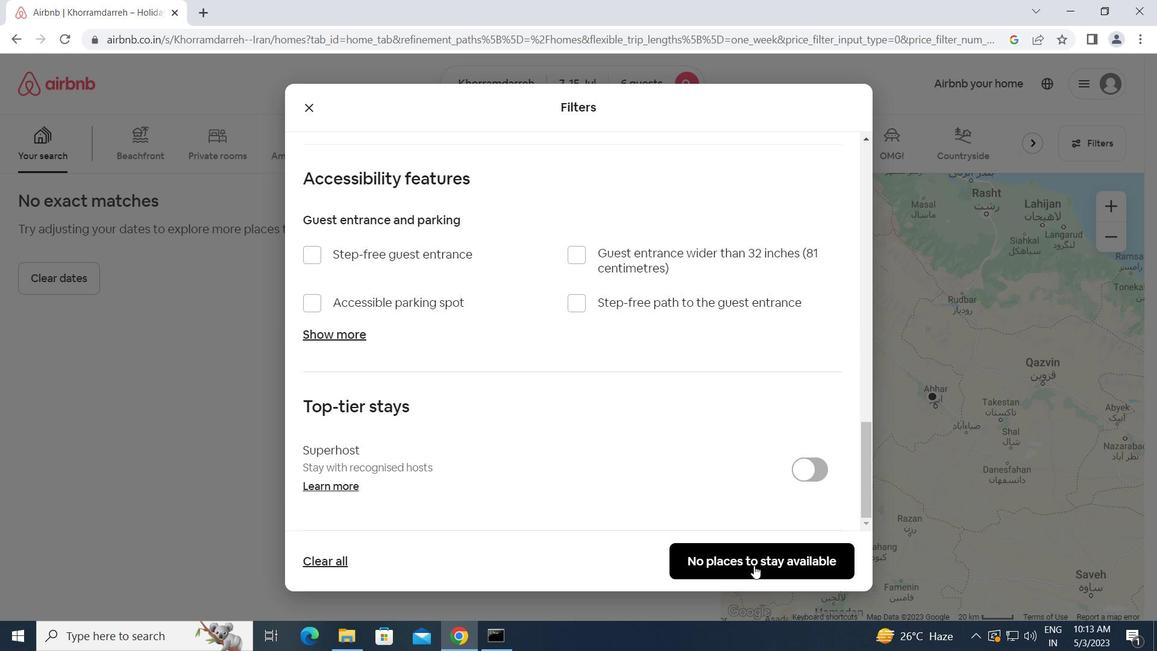 
